 Task: Find connections with filter location Torcy with filter topic #Thoughtswith filter profile language German with filter current company NCC Limited with filter school Seth Jai Prakash Mukand Lal Institute of Engineering & Technology (JMIT) with filter industry Printing Services with filter service category Financial Analysis with filter keywords title Physical Therapy Assistant
Action: Mouse moved to (271, 205)
Screenshot: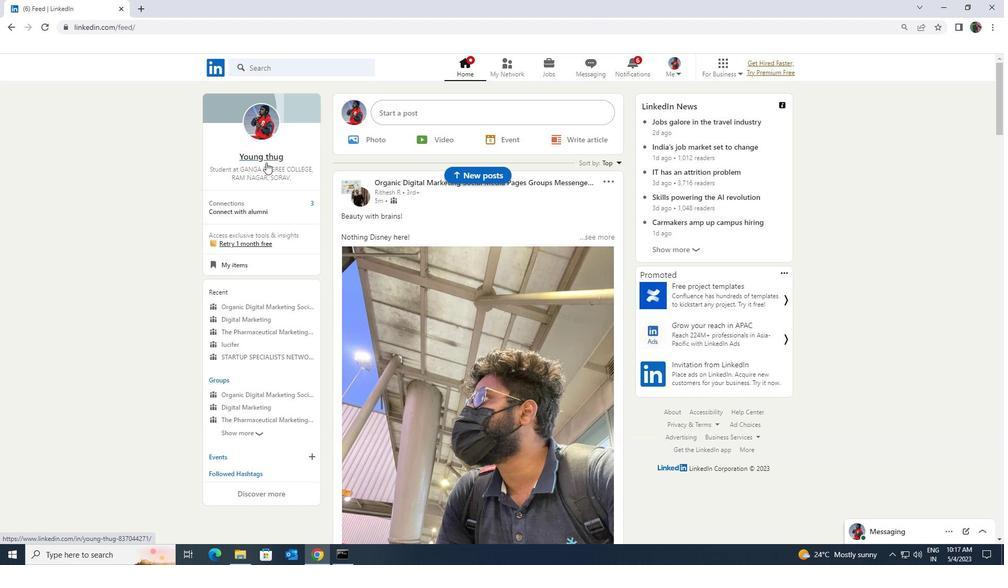 
Action: Mouse pressed left at (271, 205)
Screenshot: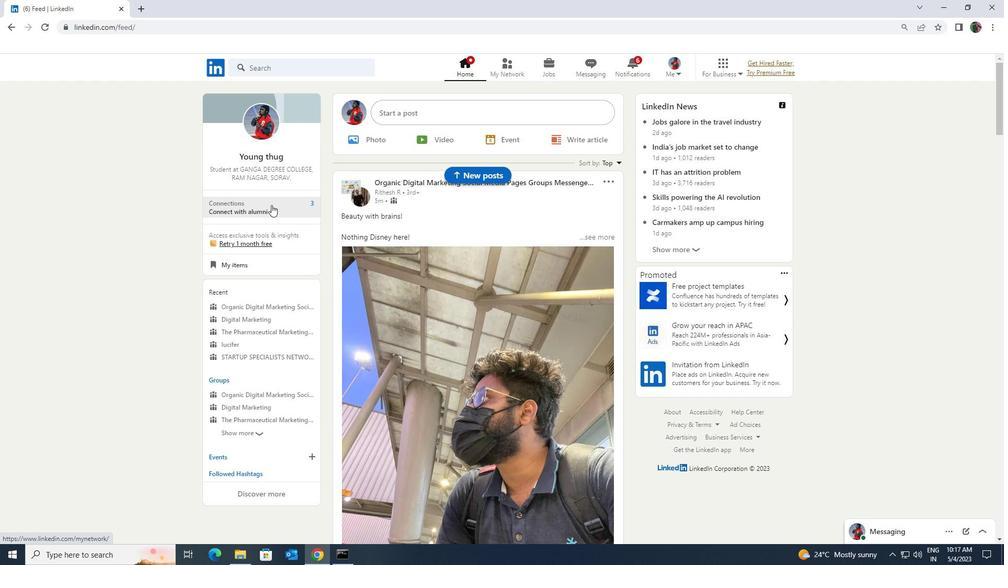 
Action: Mouse moved to (278, 128)
Screenshot: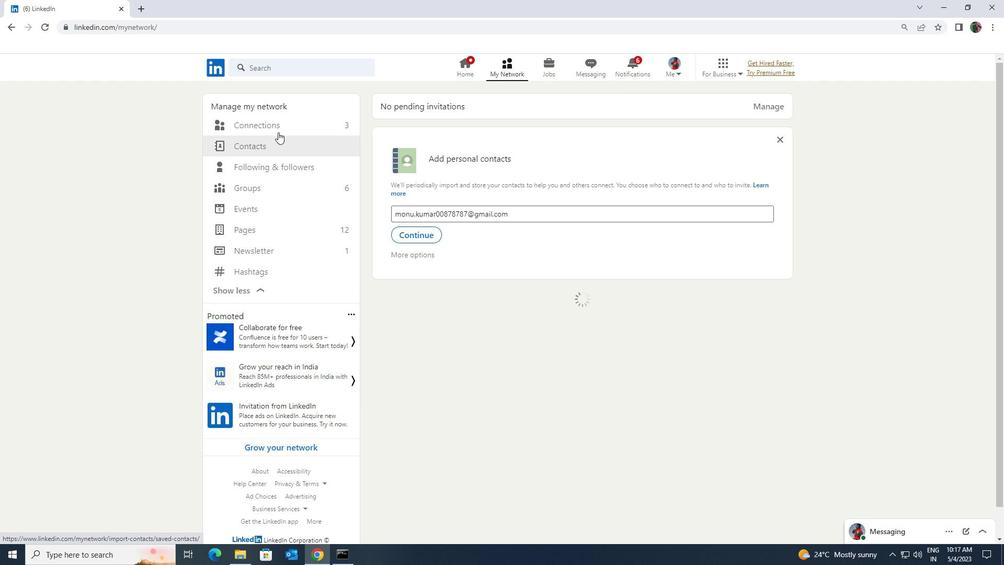
Action: Mouse pressed left at (278, 128)
Screenshot: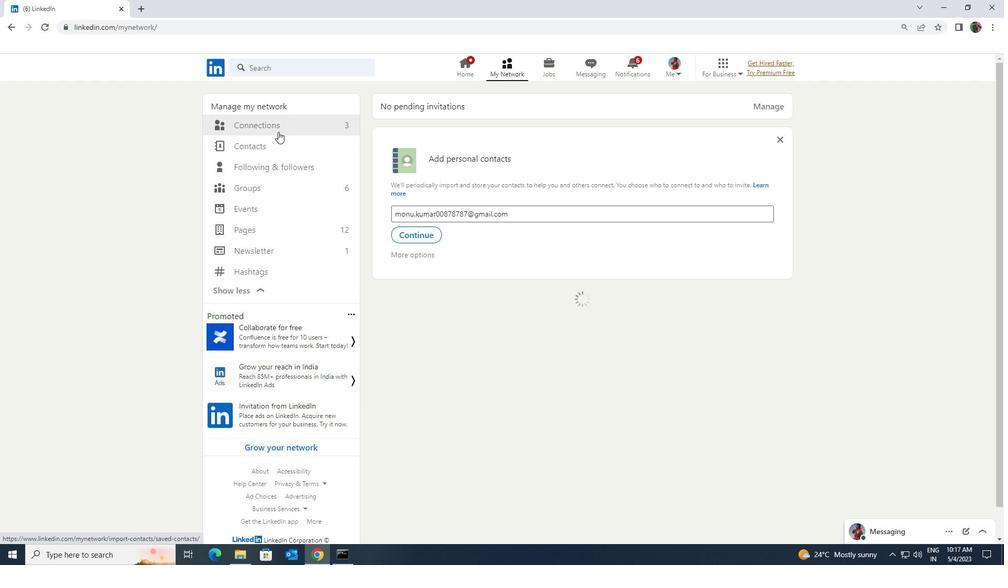 
Action: Mouse moved to (560, 120)
Screenshot: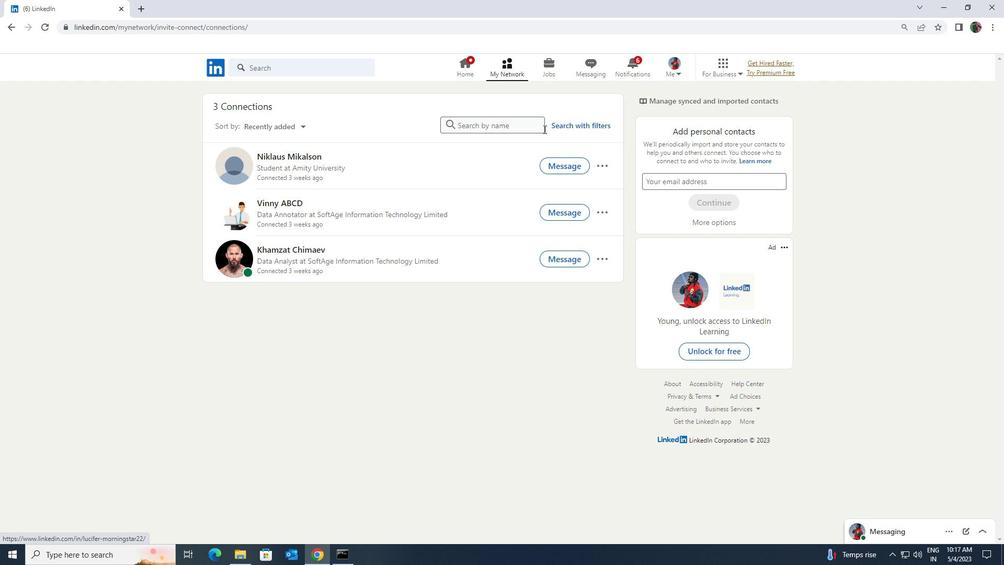 
Action: Mouse pressed left at (560, 120)
Screenshot: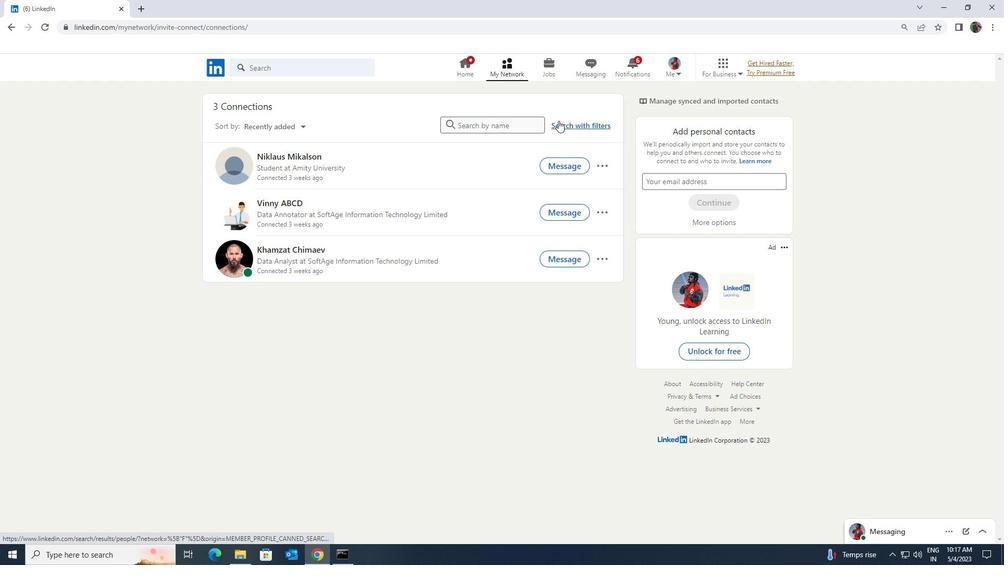 
Action: Mouse moved to (541, 101)
Screenshot: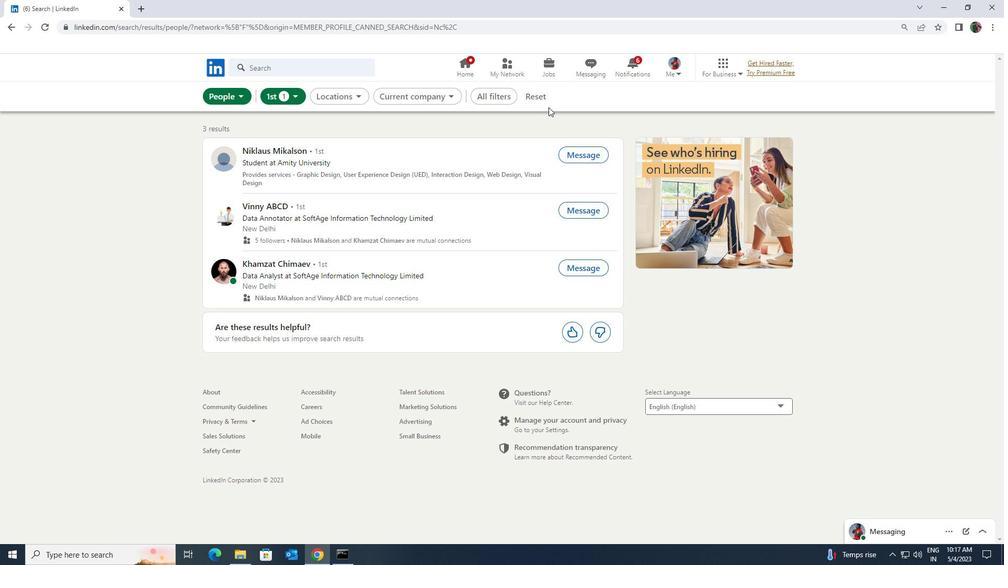 
Action: Mouse pressed left at (541, 101)
Screenshot: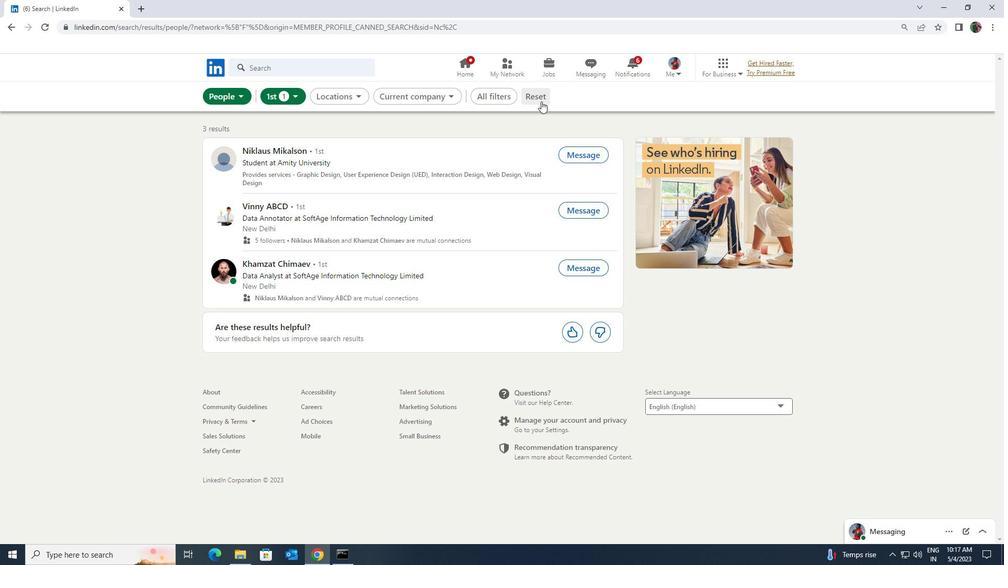 
Action: Mouse moved to (520, 93)
Screenshot: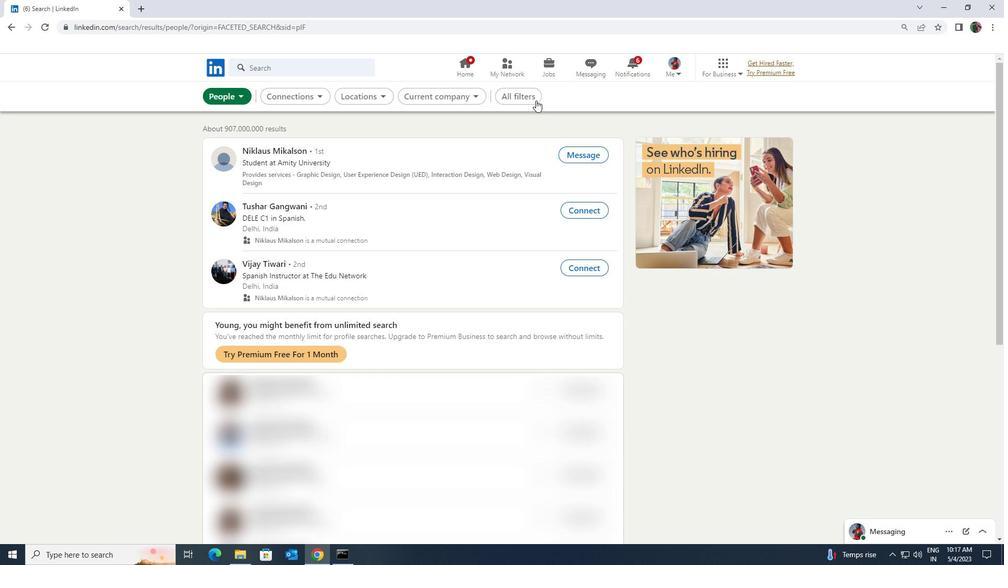 
Action: Mouse pressed left at (520, 93)
Screenshot: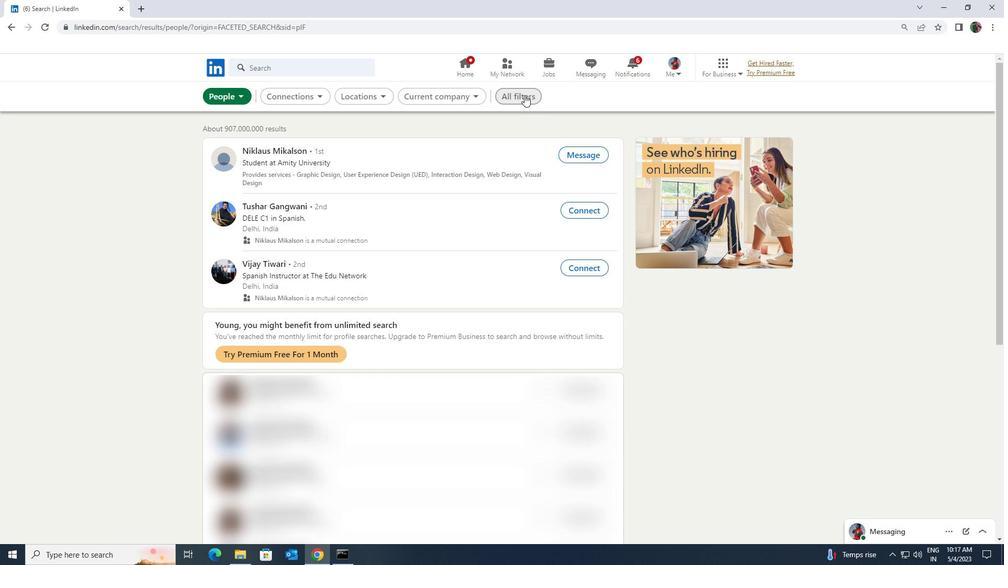 
Action: Mouse moved to (864, 409)
Screenshot: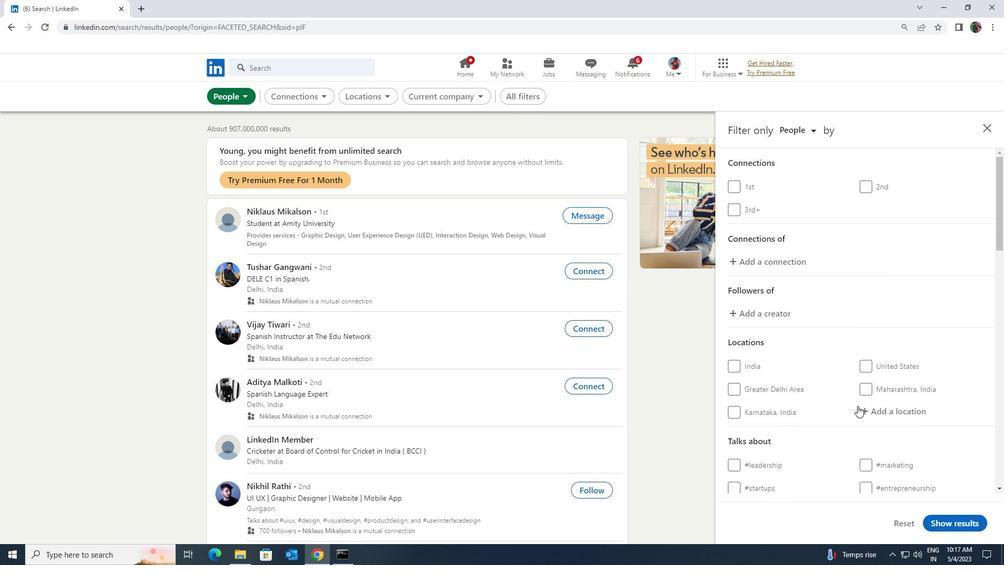 
Action: Mouse pressed left at (864, 409)
Screenshot: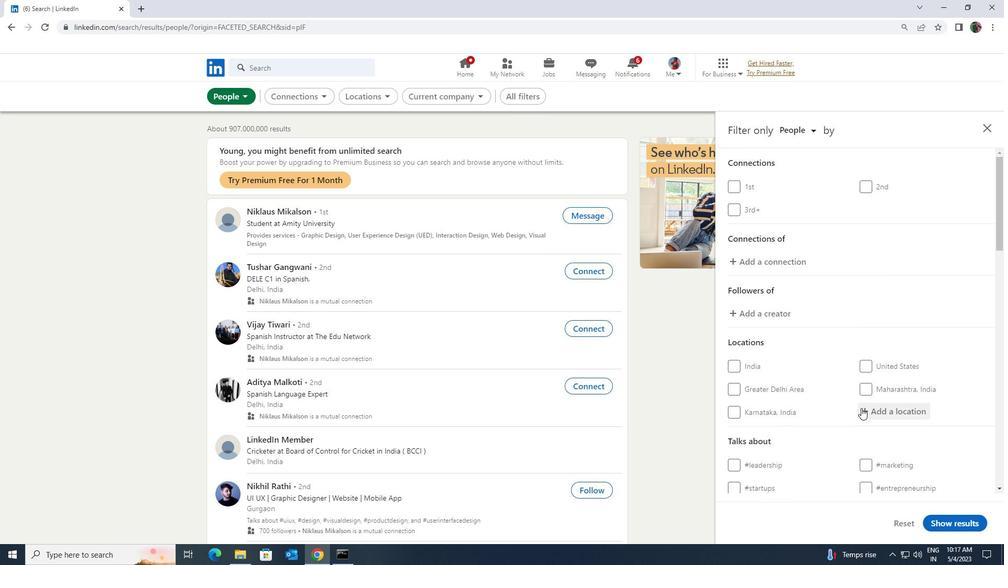
Action: Key pressed <Key.shift>TORCY
Screenshot: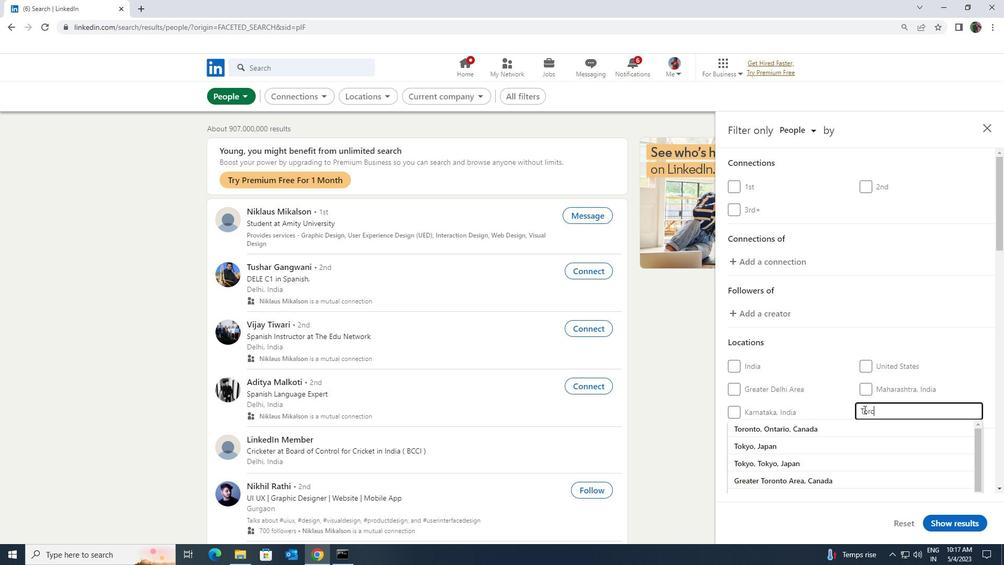 
Action: Mouse moved to (860, 422)
Screenshot: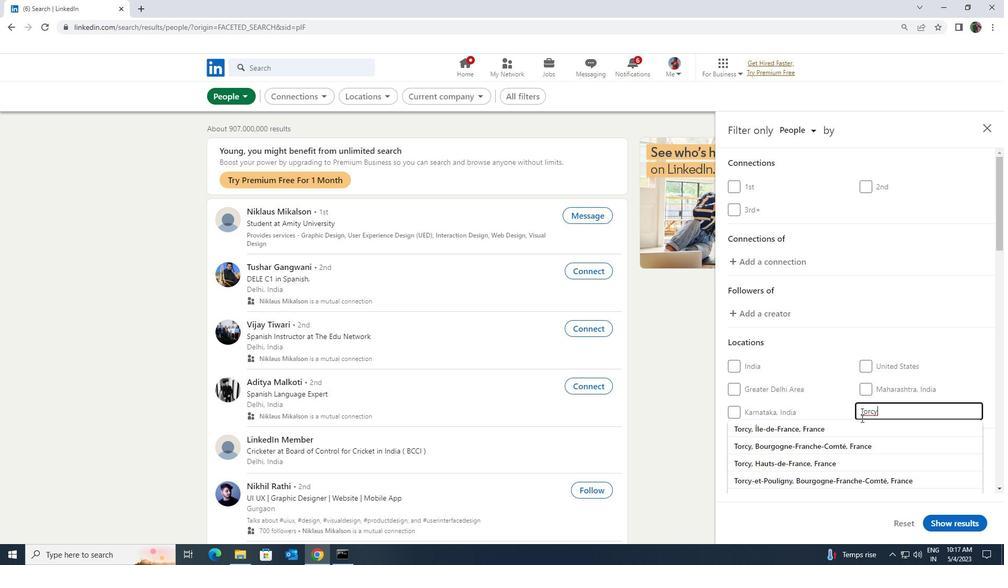 
Action: Mouse pressed left at (860, 422)
Screenshot: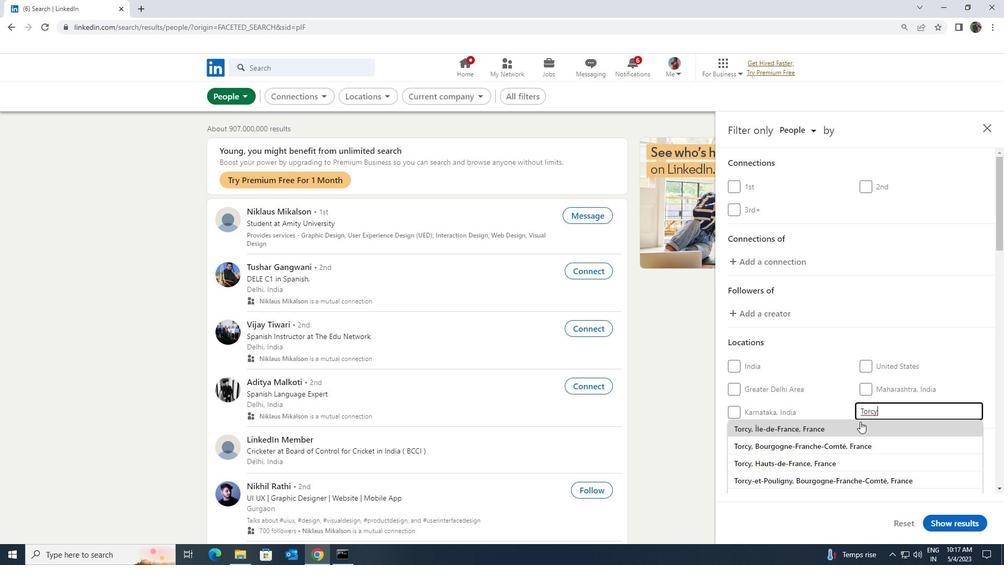 
Action: Mouse scrolled (860, 421) with delta (0, 0)
Screenshot: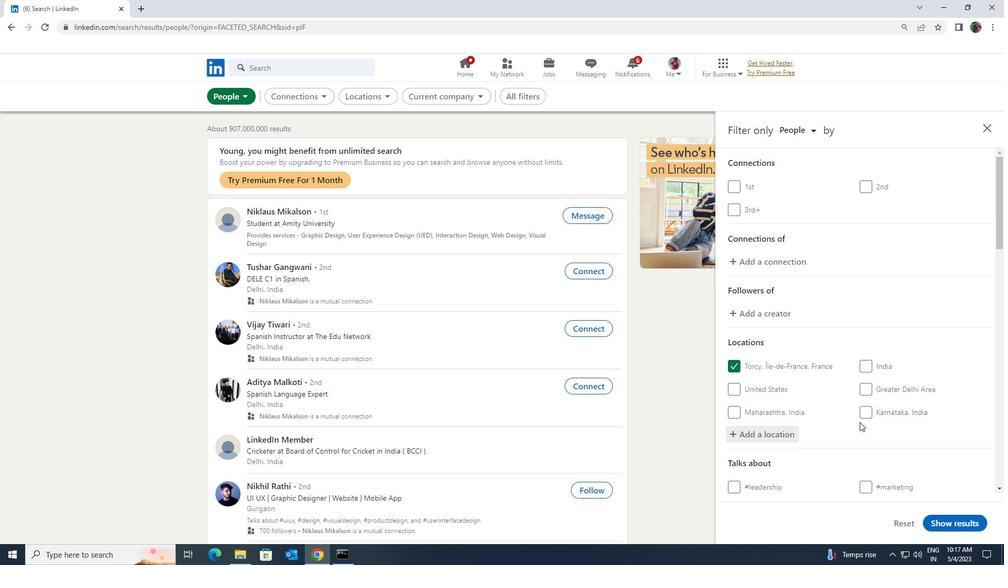 
Action: Mouse scrolled (860, 421) with delta (0, 0)
Screenshot: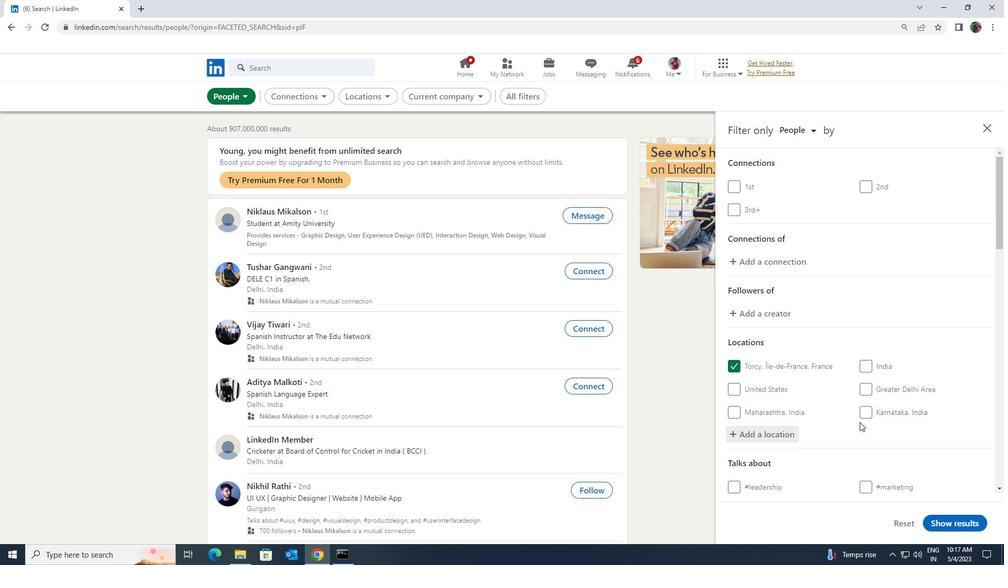 
Action: Mouse scrolled (860, 421) with delta (0, 0)
Screenshot: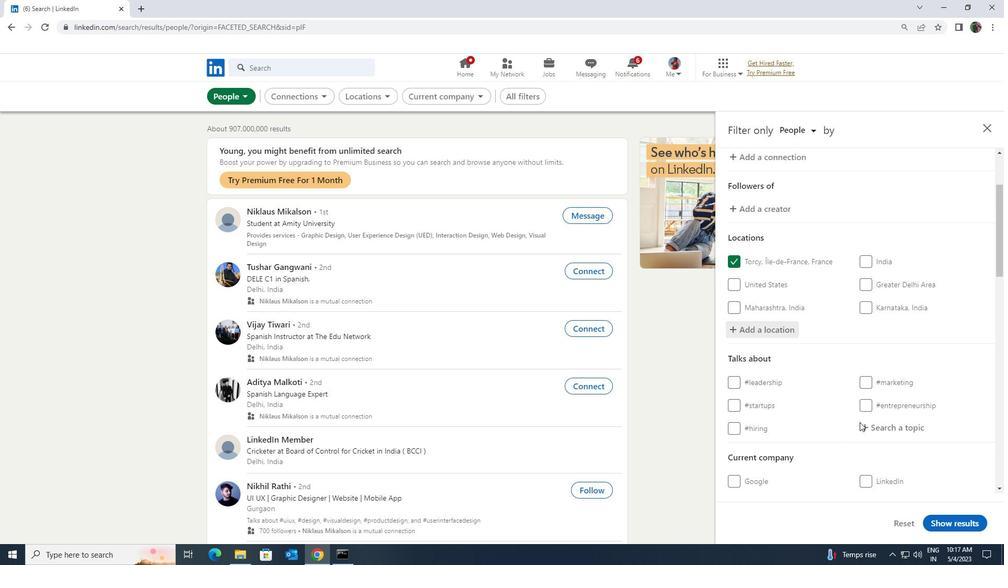 
Action: Mouse moved to (862, 375)
Screenshot: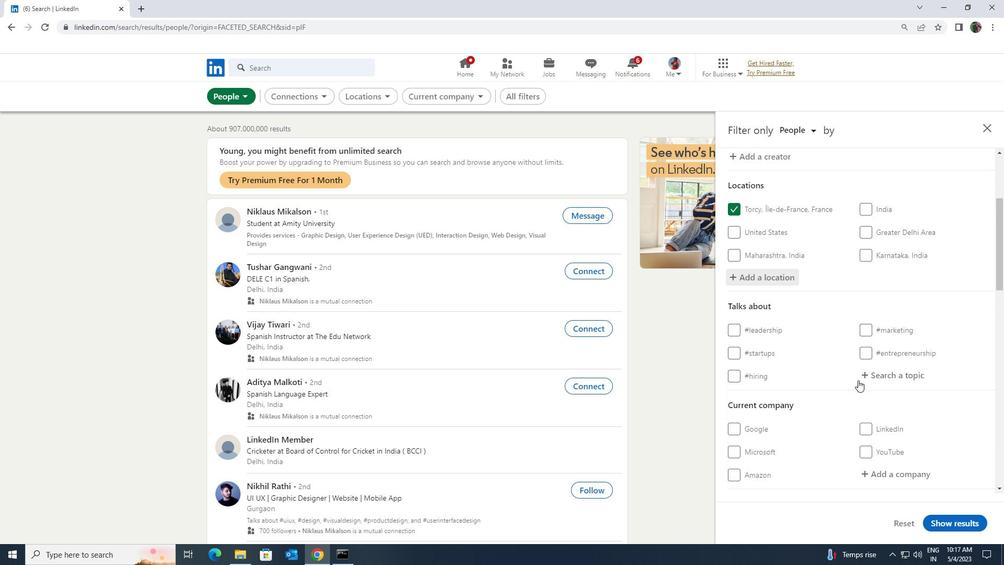 
Action: Mouse pressed left at (862, 375)
Screenshot: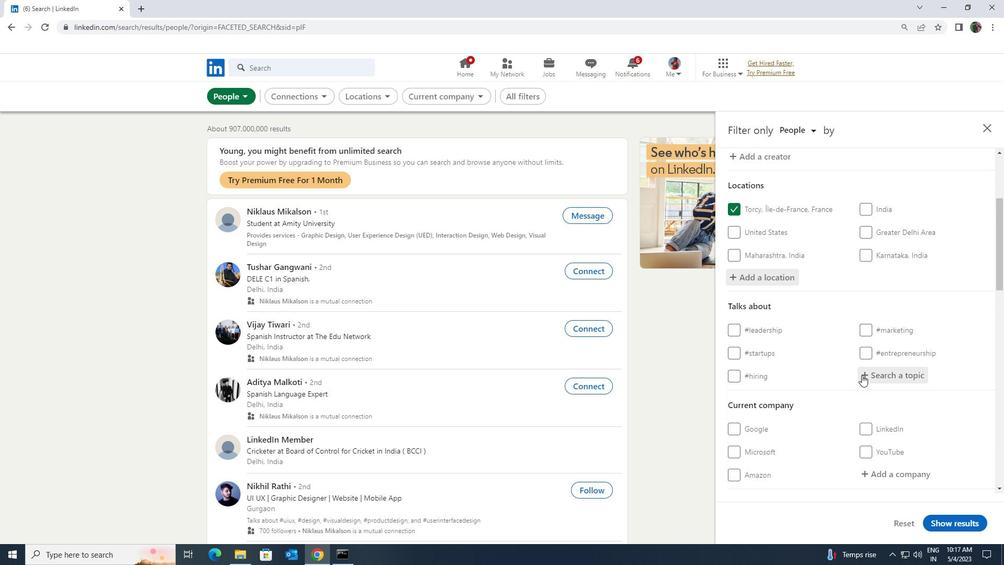 
Action: Key pressed <Key.shift>THOUGHTS
Screenshot: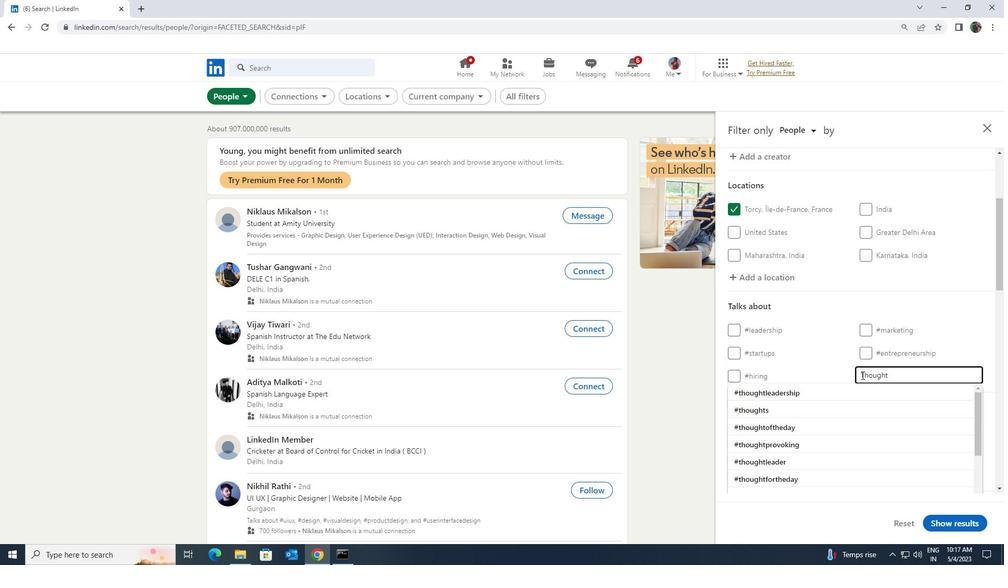 
Action: Mouse moved to (854, 390)
Screenshot: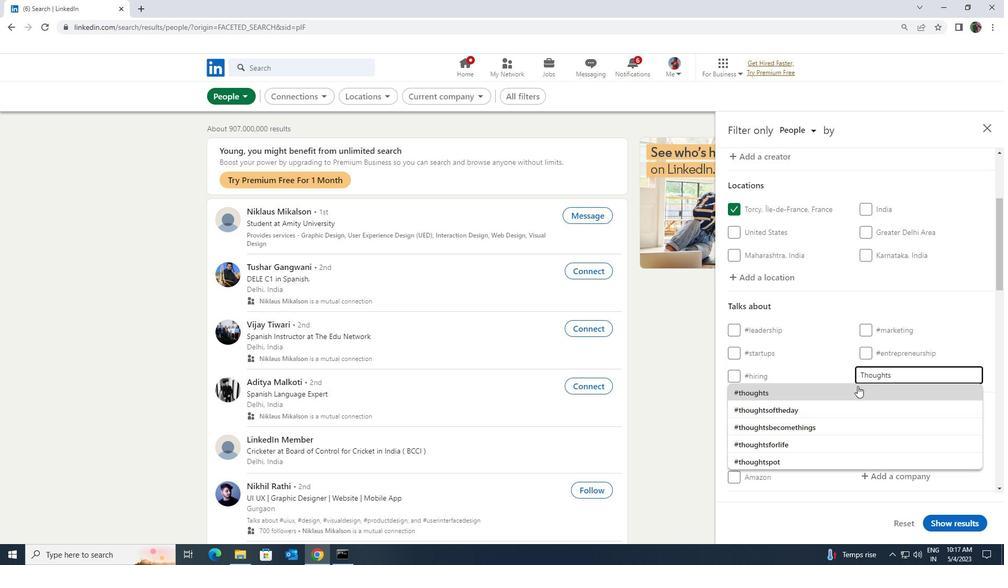 
Action: Mouse pressed left at (854, 390)
Screenshot: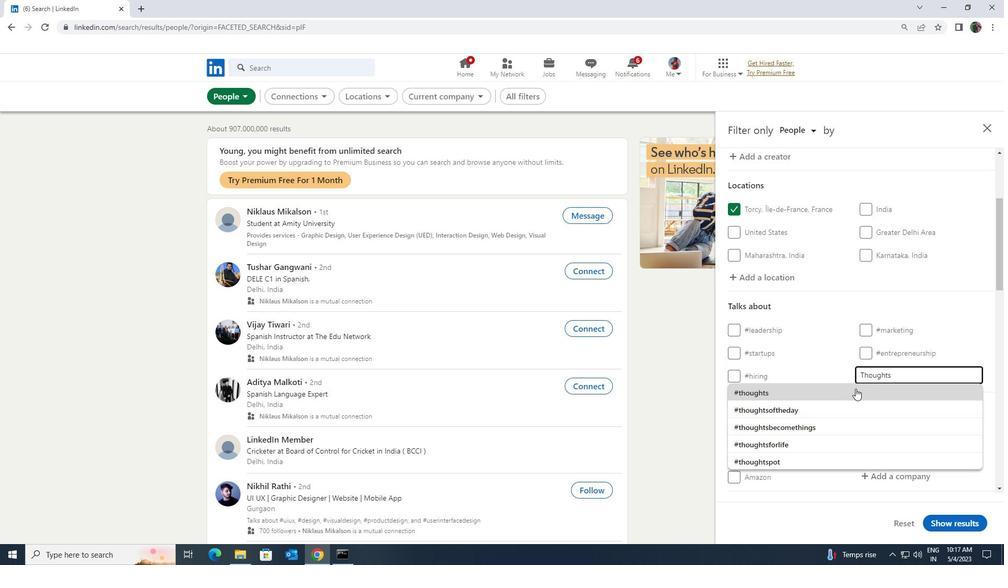 
Action: Mouse scrolled (854, 389) with delta (0, 0)
Screenshot: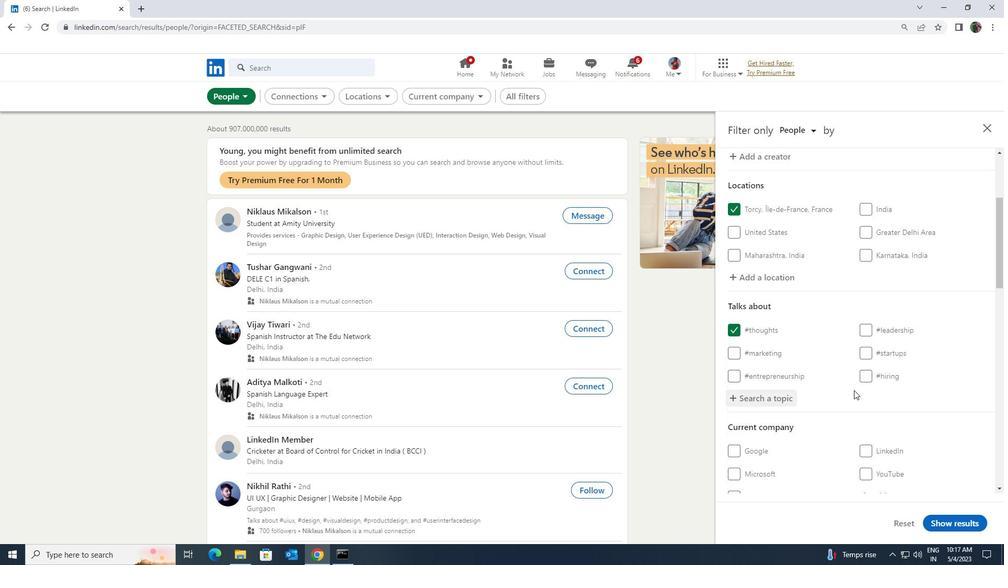 
Action: Mouse scrolled (854, 389) with delta (0, 0)
Screenshot: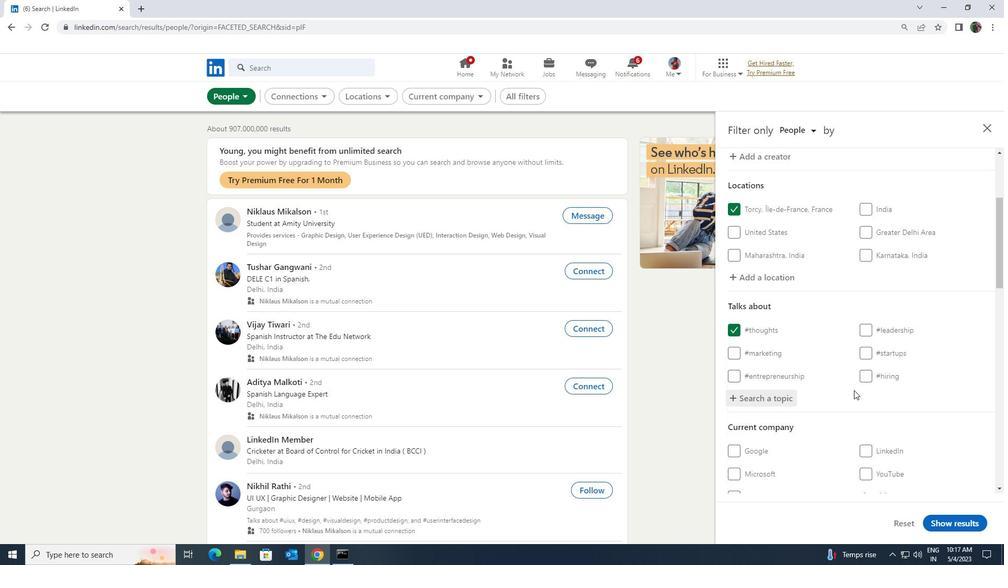 
Action: Mouse scrolled (854, 389) with delta (0, 0)
Screenshot: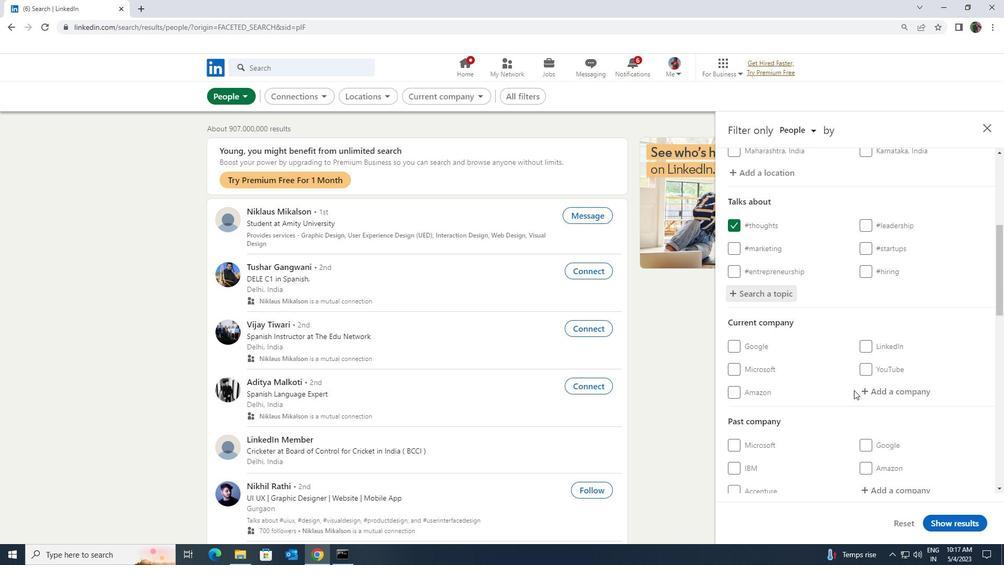 
Action: Mouse scrolled (854, 389) with delta (0, 0)
Screenshot: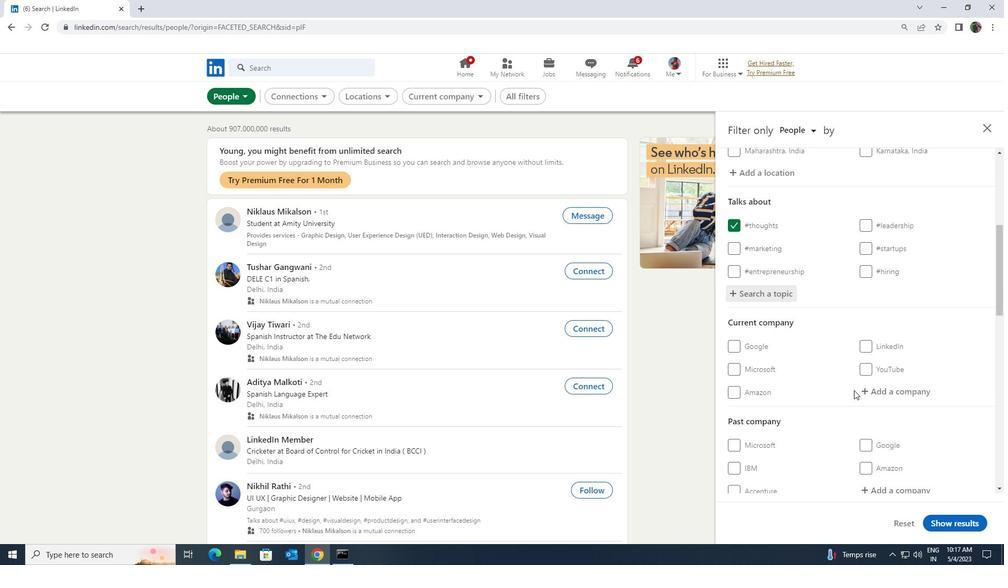 
Action: Mouse scrolled (854, 389) with delta (0, 0)
Screenshot: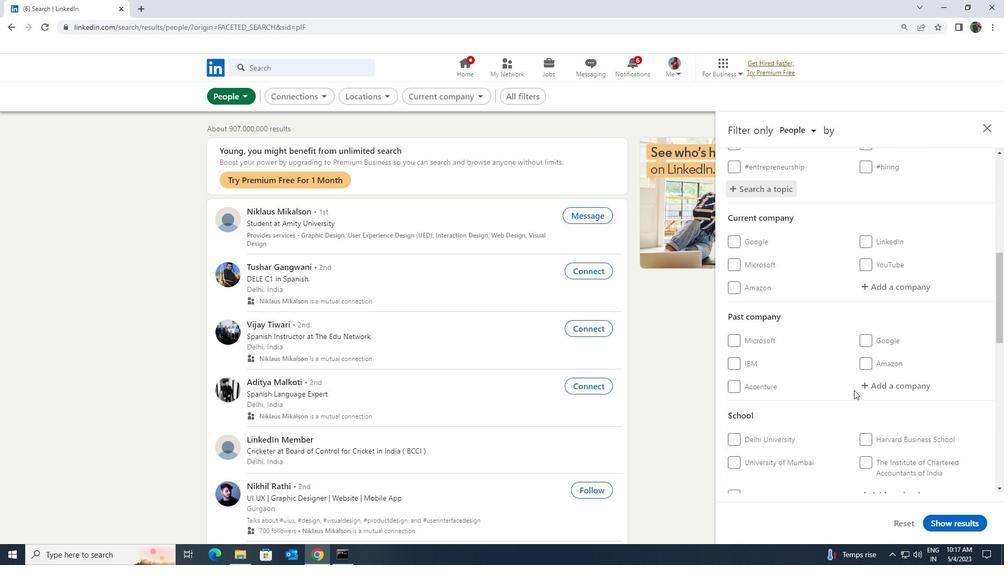 
Action: Mouse scrolled (854, 389) with delta (0, 0)
Screenshot: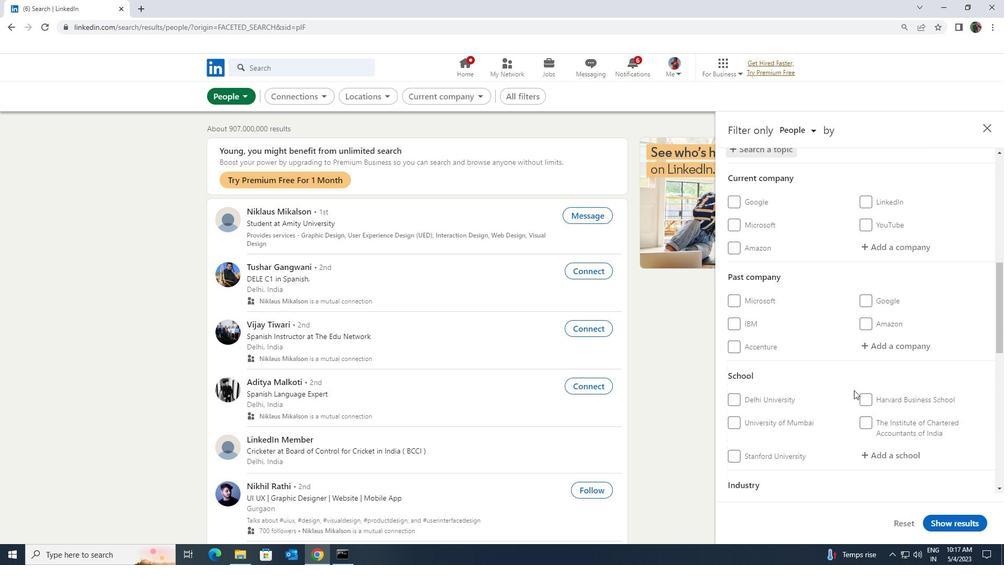 
Action: Mouse scrolled (854, 389) with delta (0, 0)
Screenshot: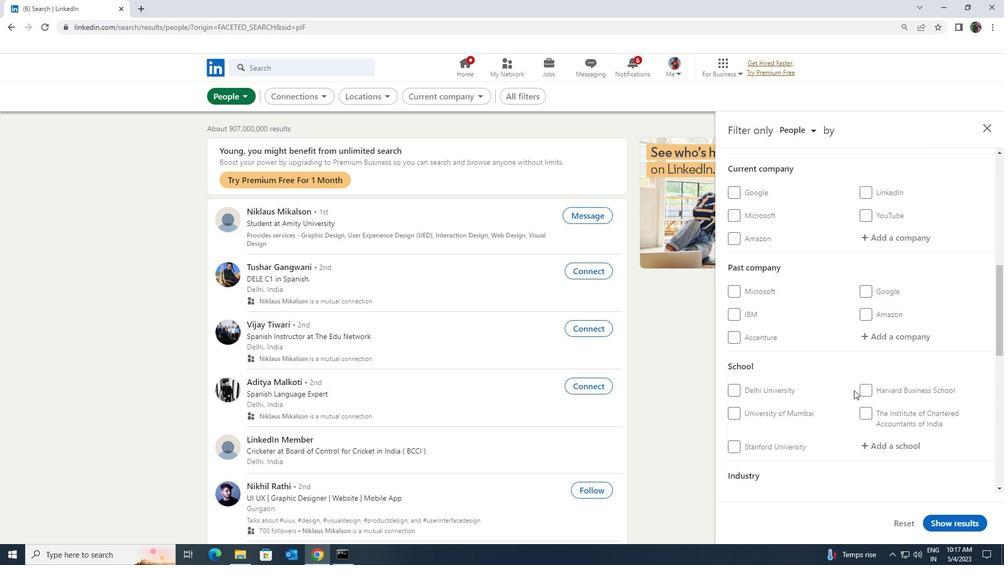 
Action: Mouse scrolled (854, 389) with delta (0, 0)
Screenshot: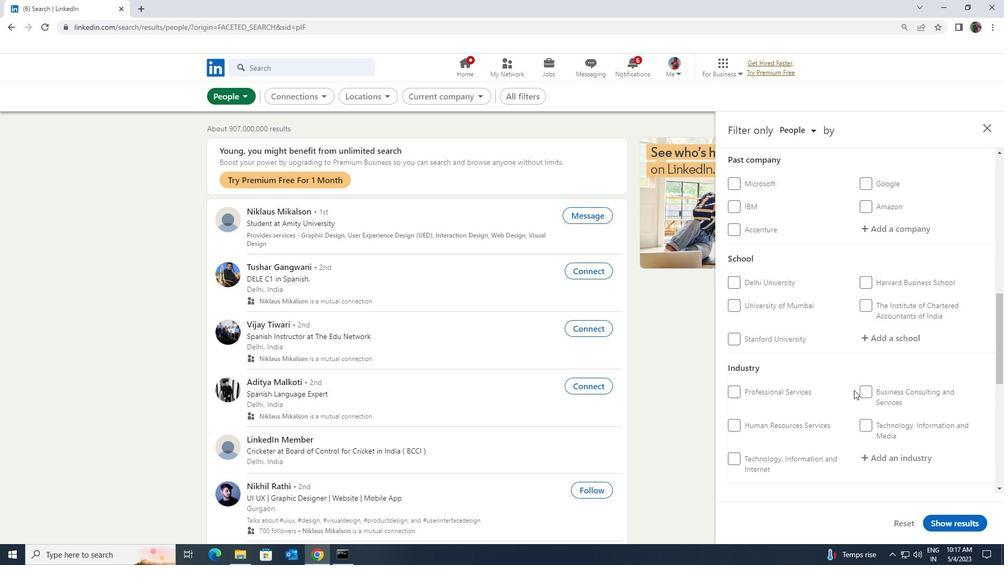 
Action: Mouse scrolled (854, 389) with delta (0, 0)
Screenshot: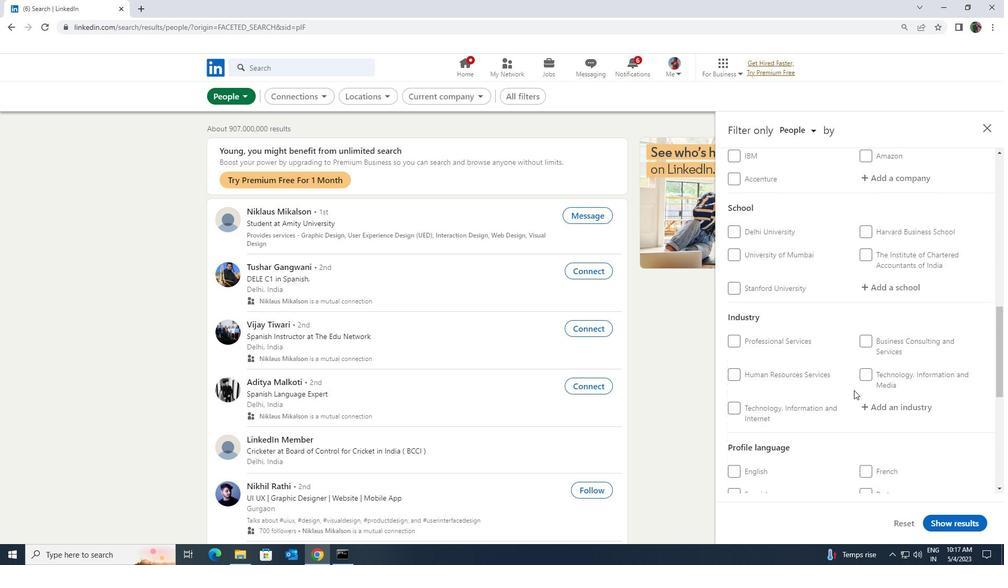 
Action: Mouse moved to (739, 466)
Screenshot: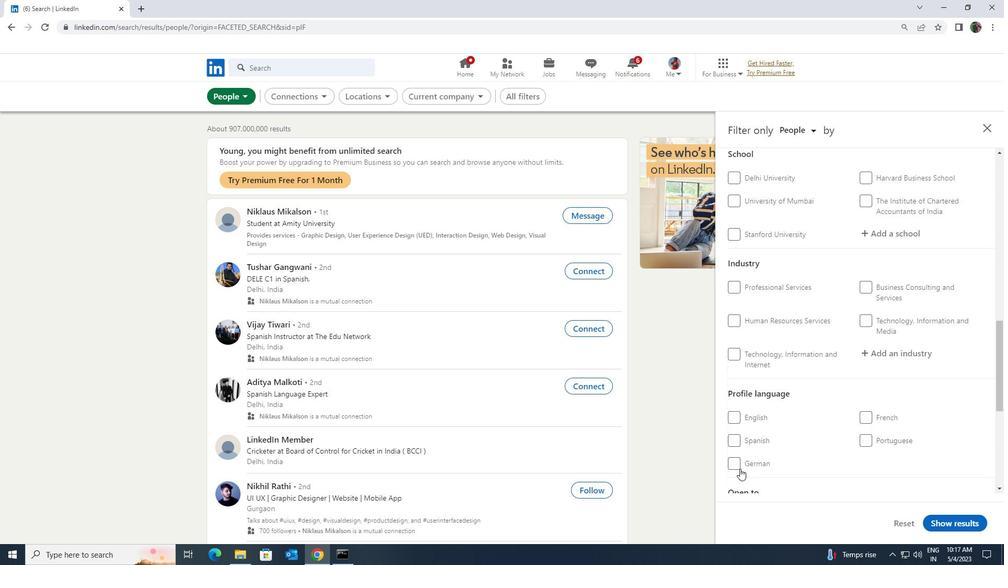 
Action: Mouse pressed left at (739, 466)
Screenshot: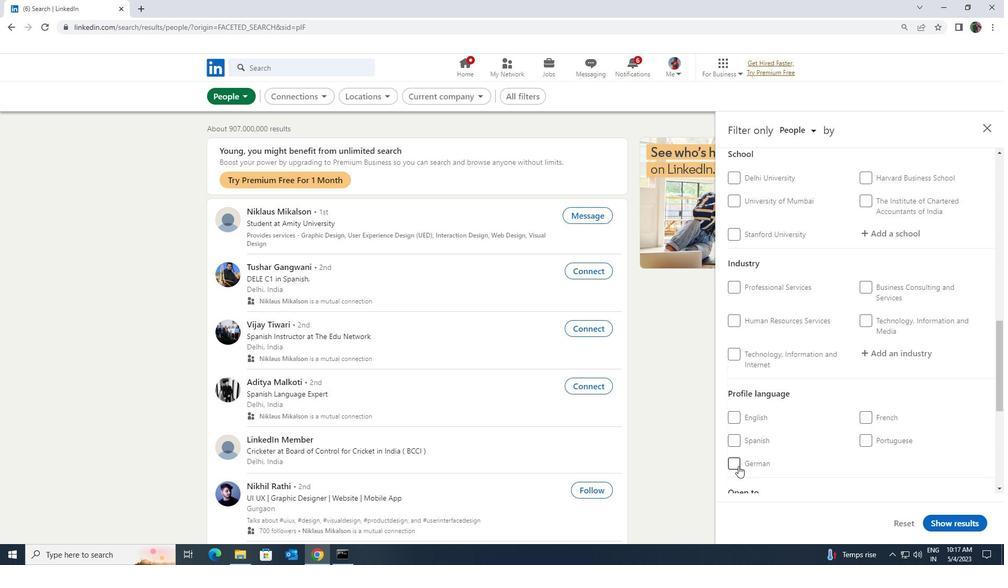 
Action: Mouse moved to (852, 456)
Screenshot: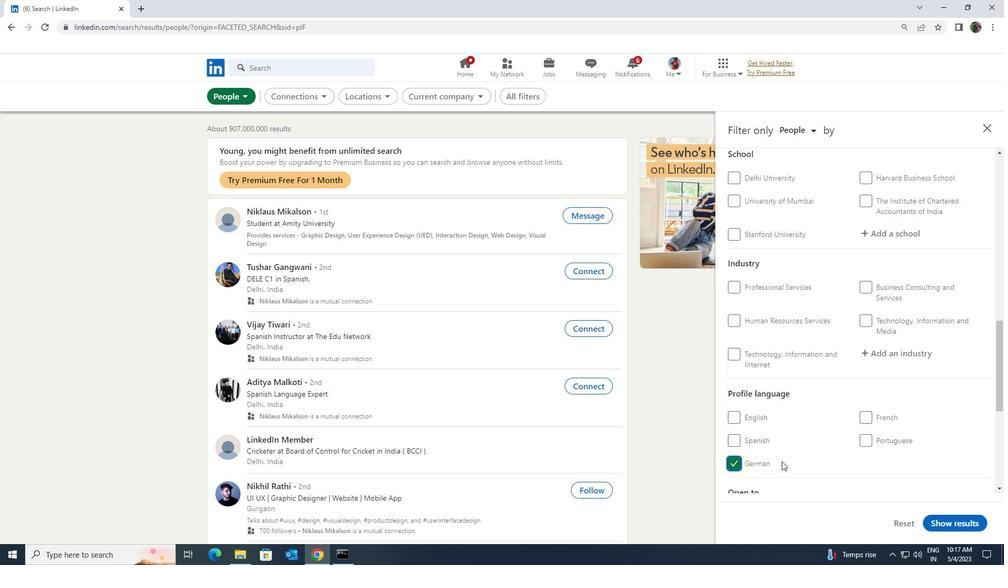 
Action: Mouse scrolled (852, 457) with delta (0, 0)
Screenshot: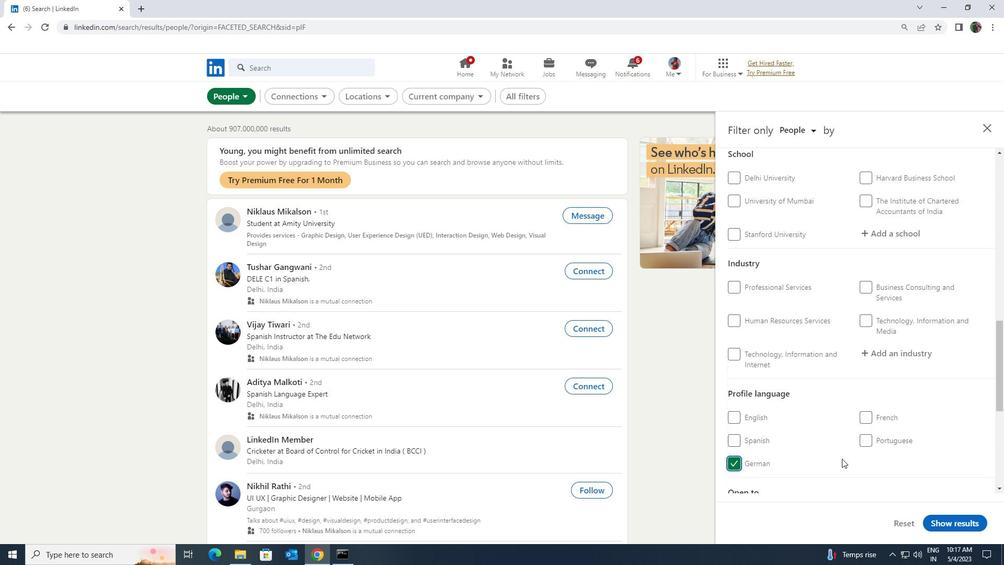 
Action: Mouse scrolled (852, 457) with delta (0, 0)
Screenshot: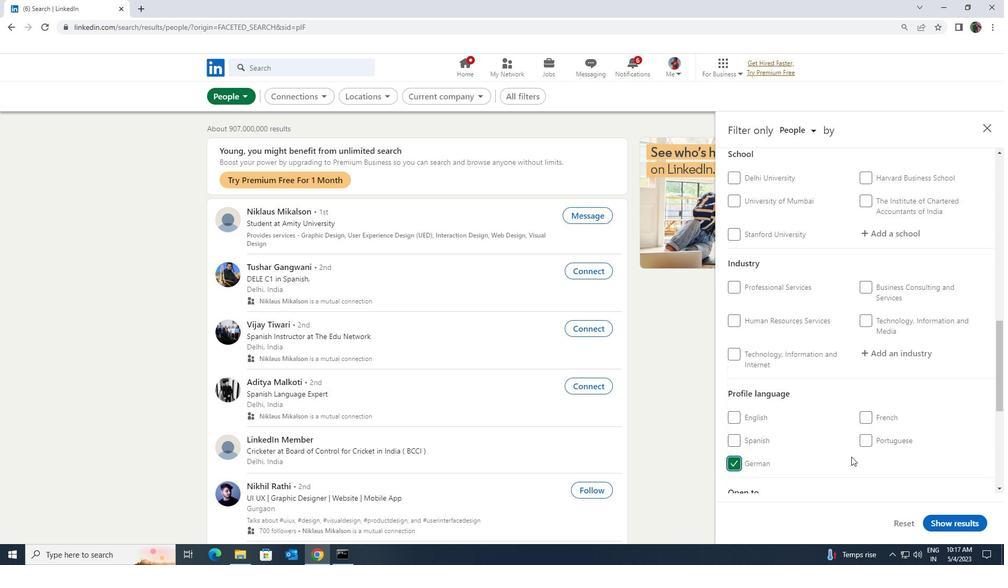 
Action: Mouse moved to (852, 456)
Screenshot: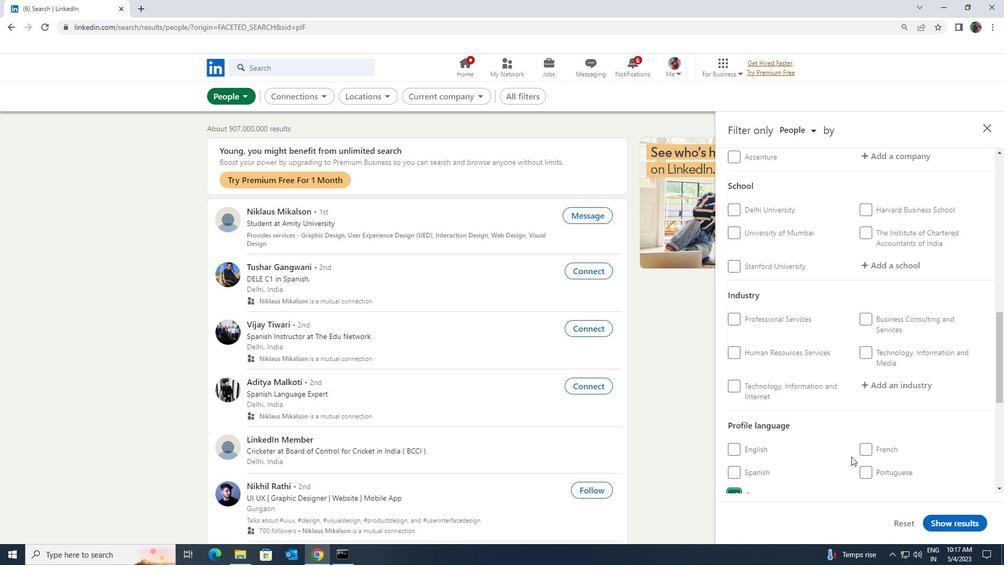 
Action: Mouse scrolled (852, 456) with delta (0, 0)
Screenshot: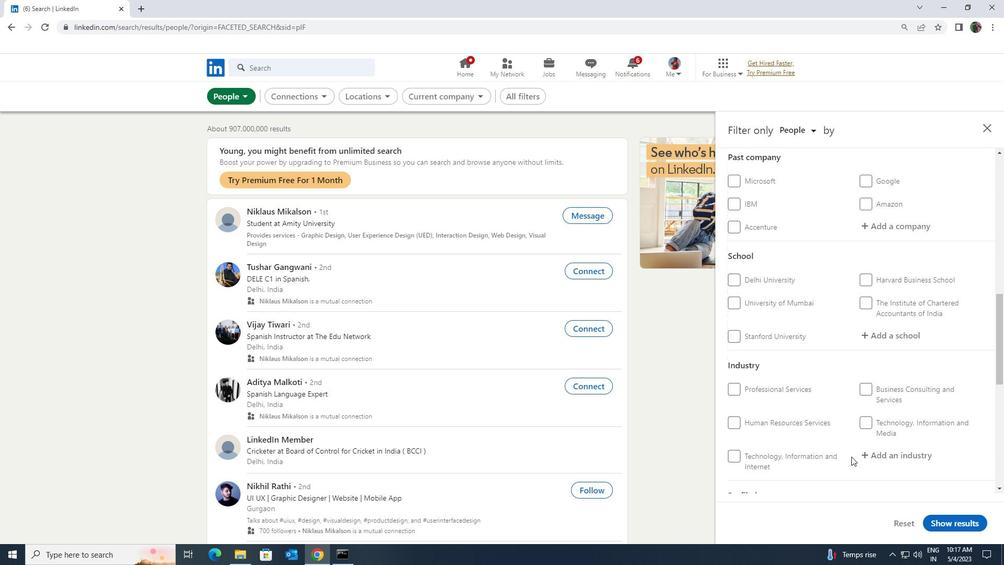 
Action: Mouse scrolled (852, 456) with delta (0, 0)
Screenshot: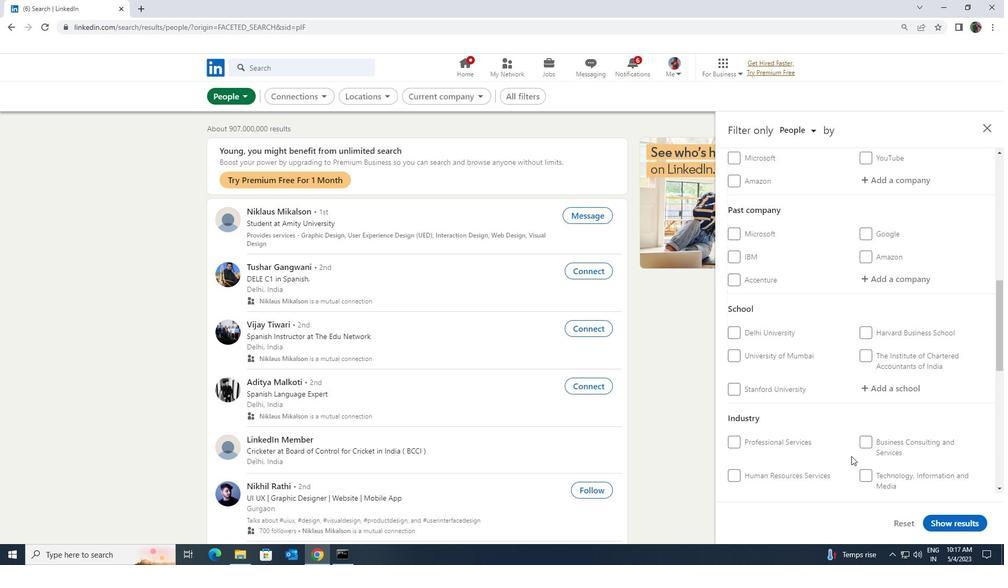 
Action: Mouse moved to (851, 456)
Screenshot: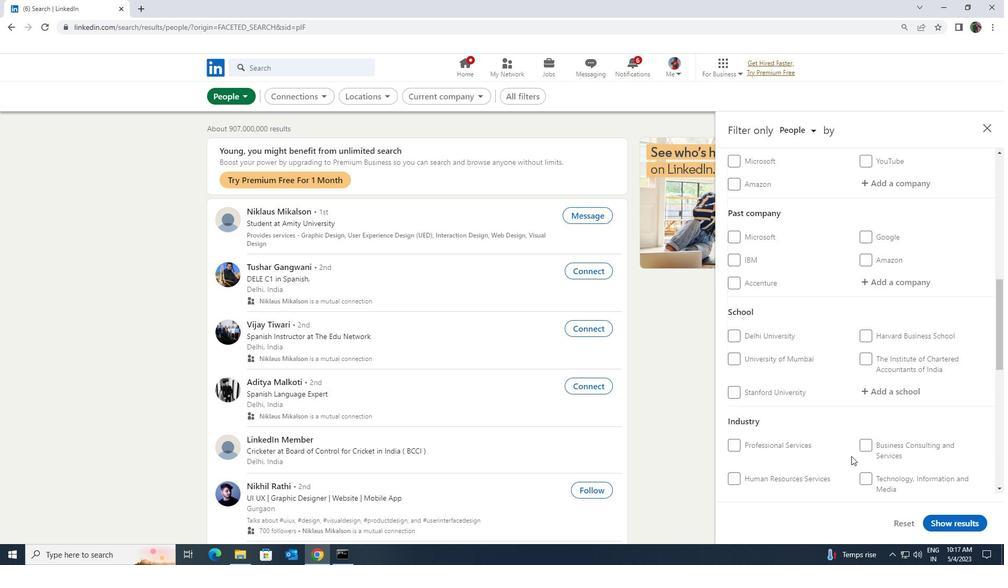 
Action: Mouse scrolled (851, 456) with delta (0, 0)
Screenshot: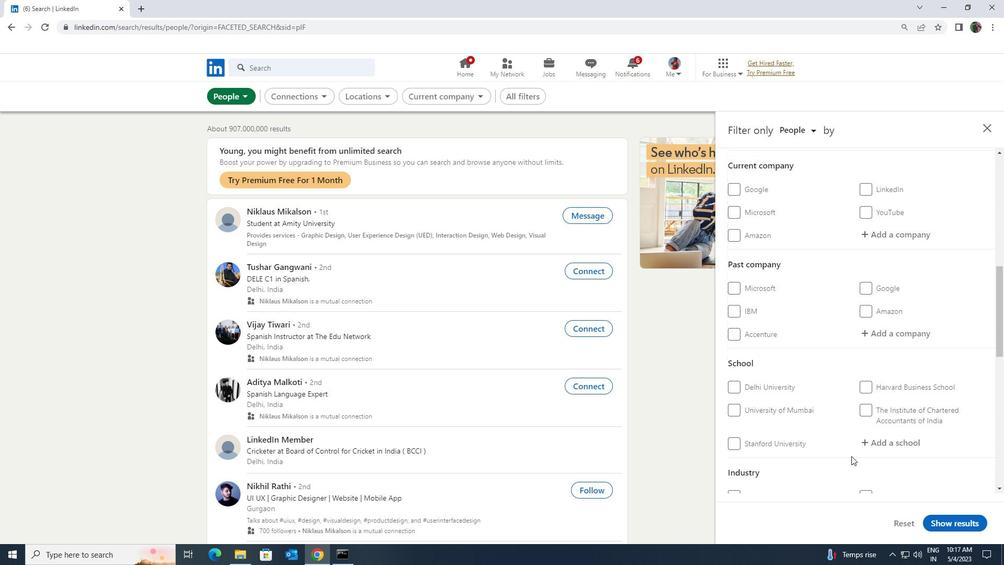 
Action: Mouse scrolled (851, 456) with delta (0, 0)
Screenshot: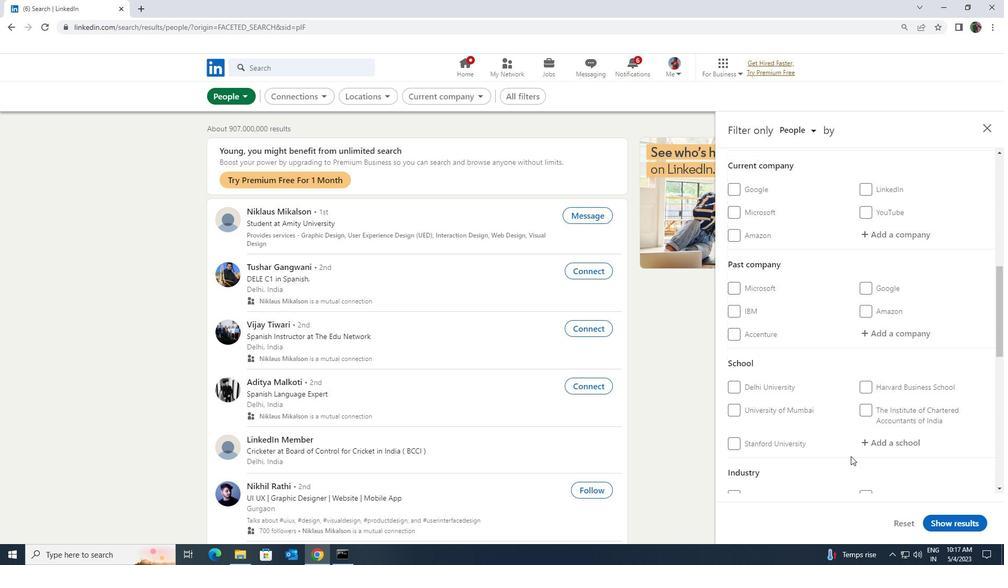
Action: Mouse moved to (866, 340)
Screenshot: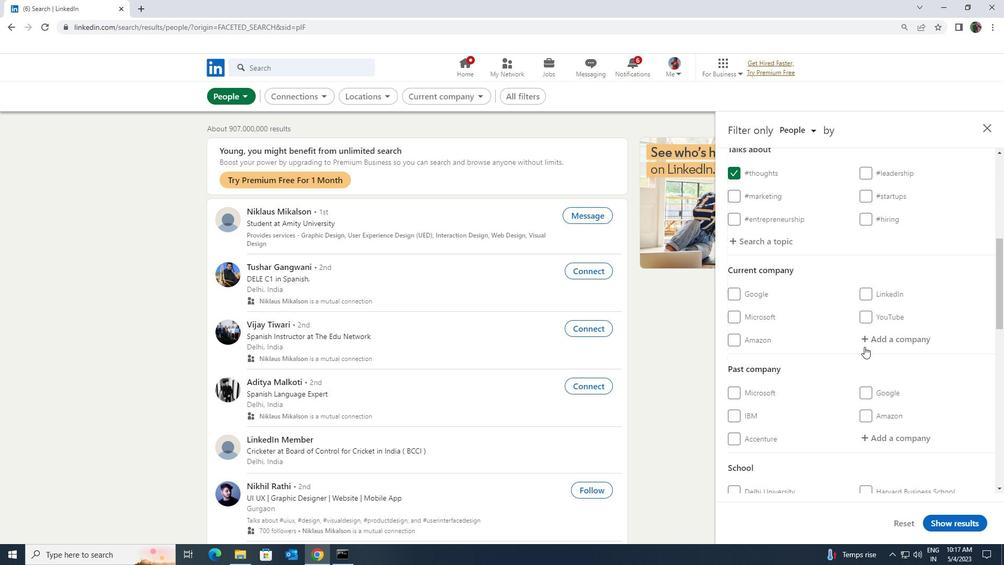 
Action: Mouse pressed left at (866, 340)
Screenshot: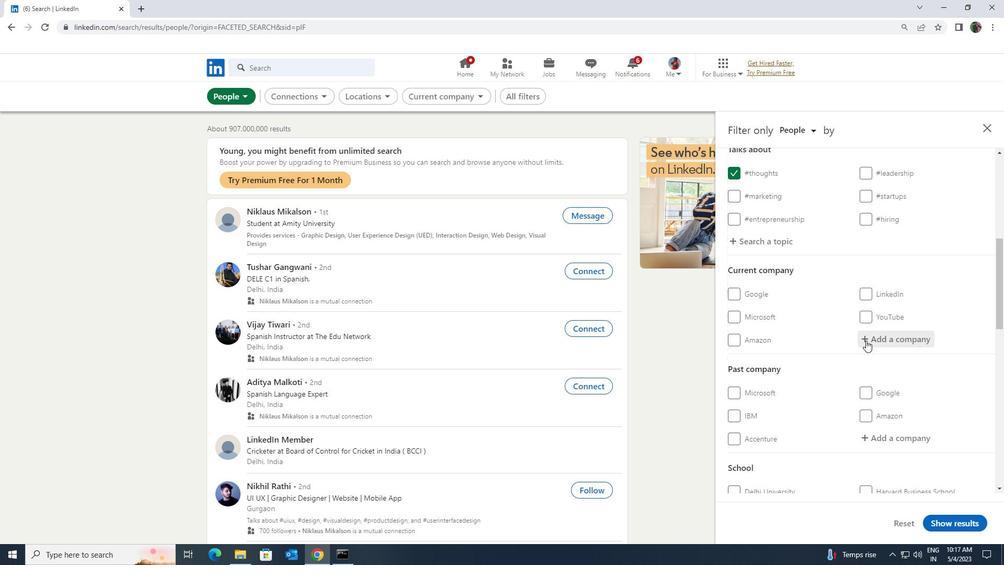 
Action: Key pressed <Key.shift>NCC<Key.space><Key.shift>LIMI
Screenshot: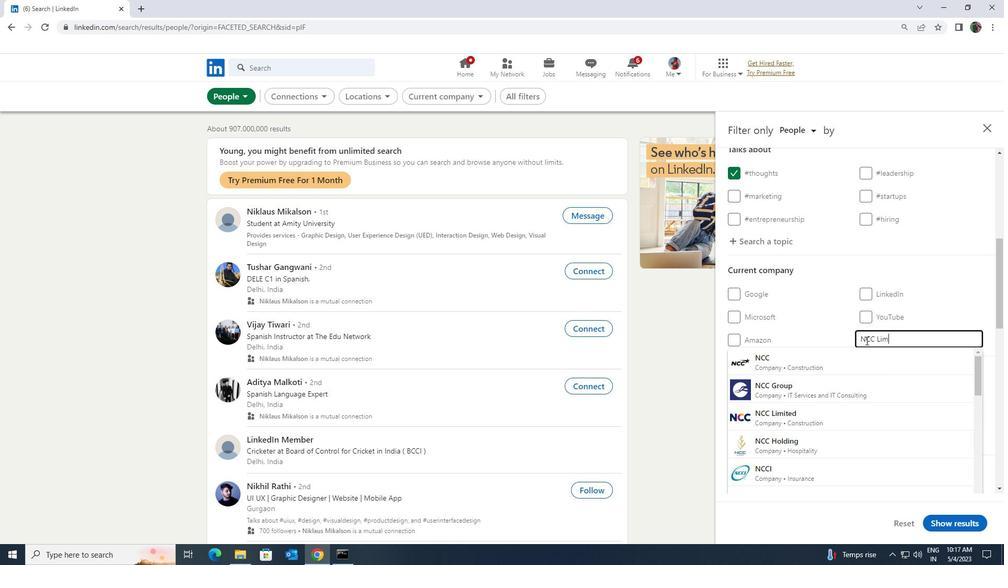 
Action: Mouse moved to (859, 355)
Screenshot: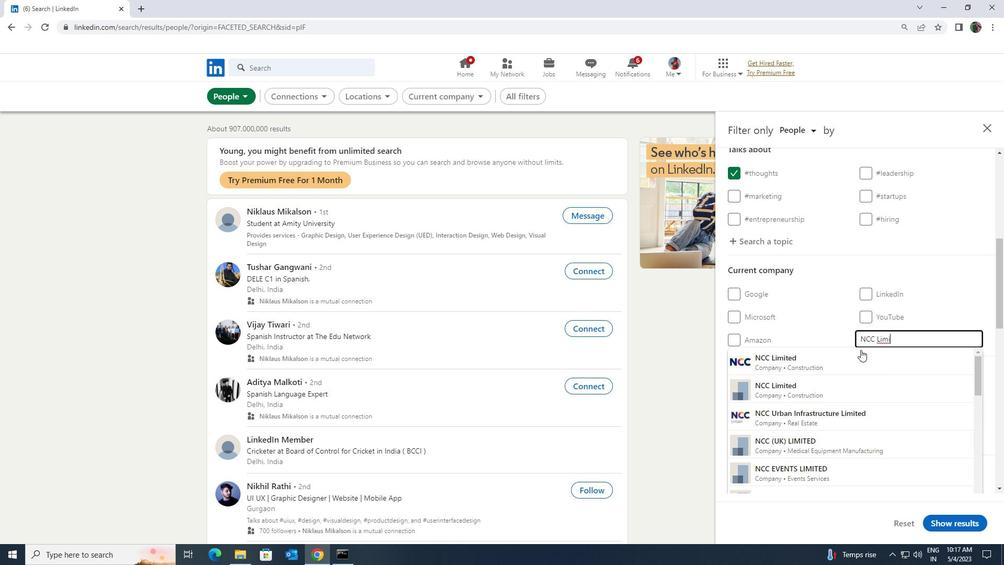 
Action: Mouse pressed left at (859, 355)
Screenshot: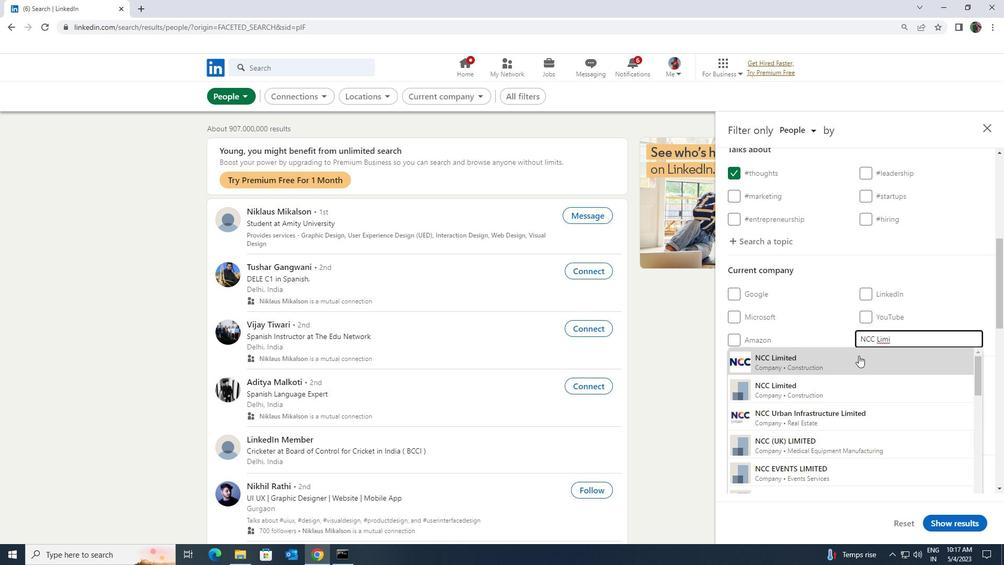 
Action: Mouse moved to (859, 356)
Screenshot: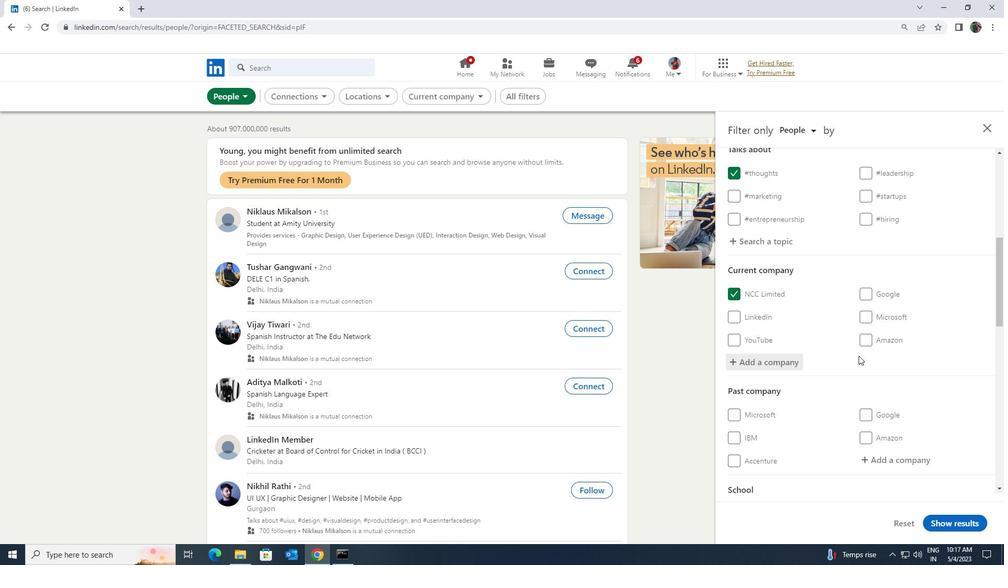 
Action: Mouse scrolled (859, 355) with delta (0, 0)
Screenshot: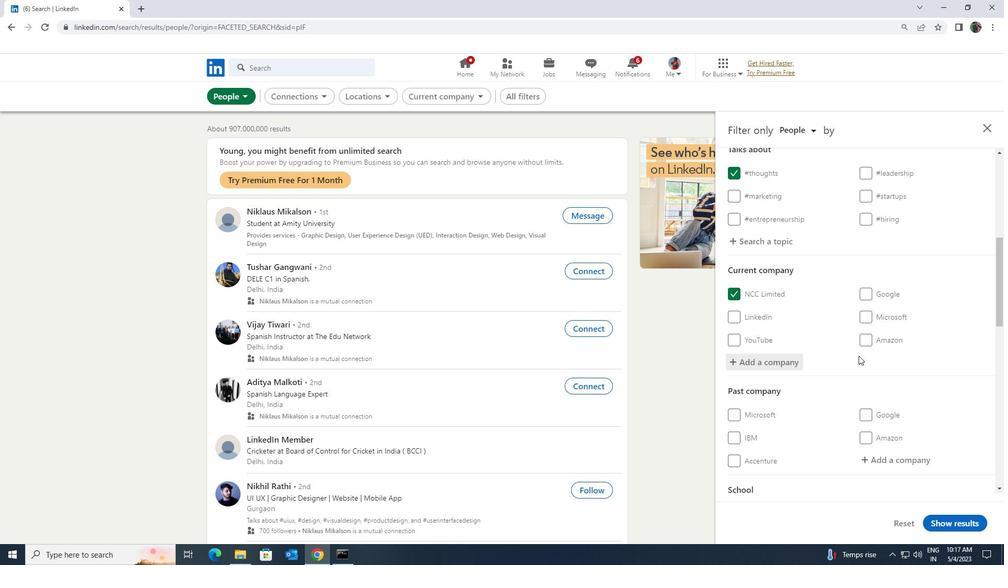 
Action: Mouse scrolled (859, 355) with delta (0, 0)
Screenshot: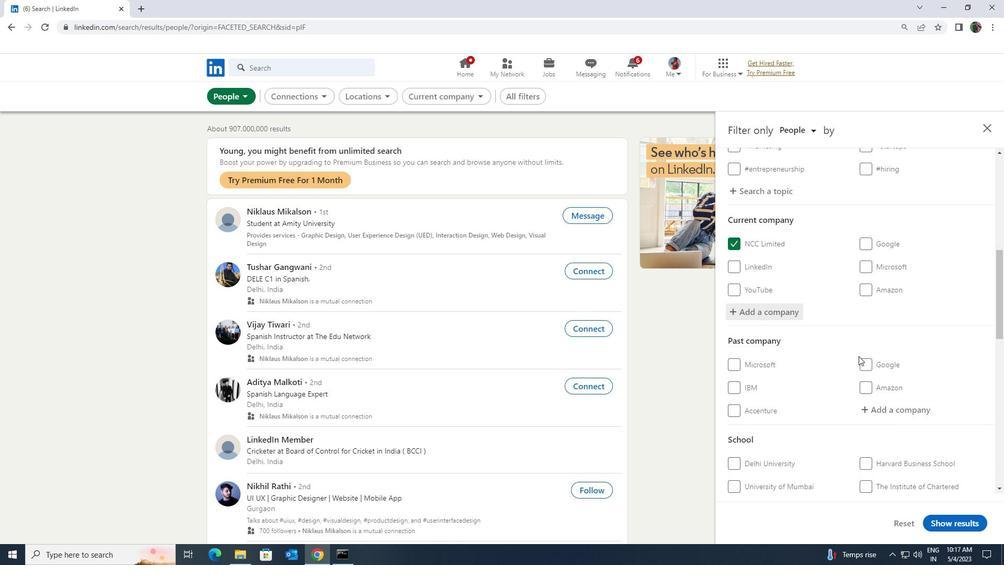 
Action: Mouse scrolled (859, 355) with delta (0, 0)
Screenshot: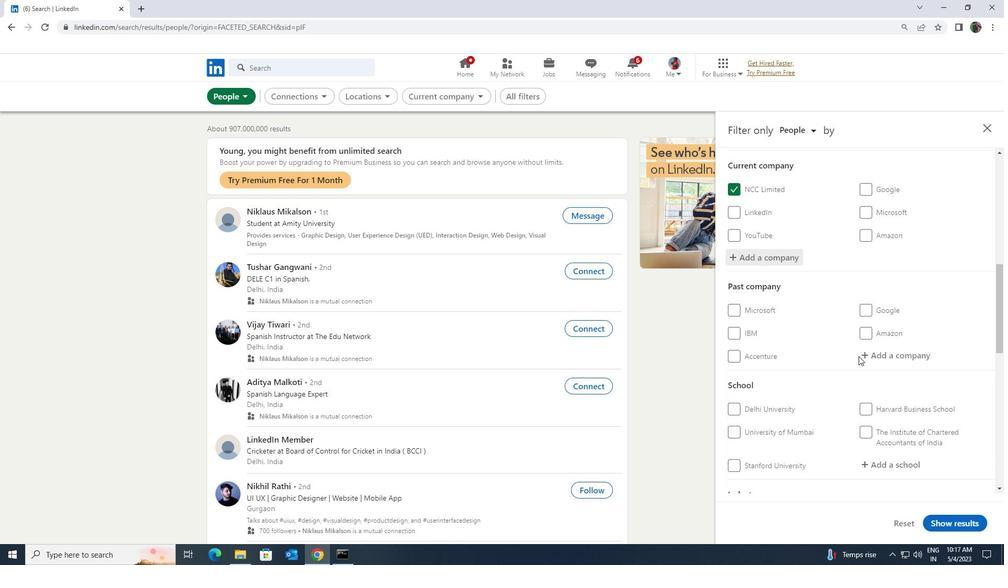 
Action: Mouse moved to (875, 418)
Screenshot: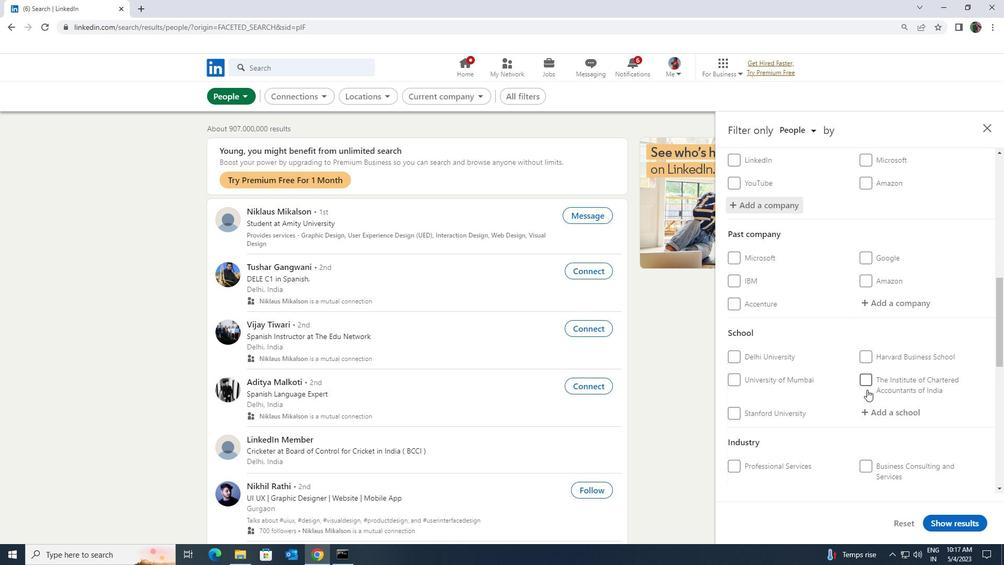 
Action: Mouse pressed left at (875, 418)
Screenshot: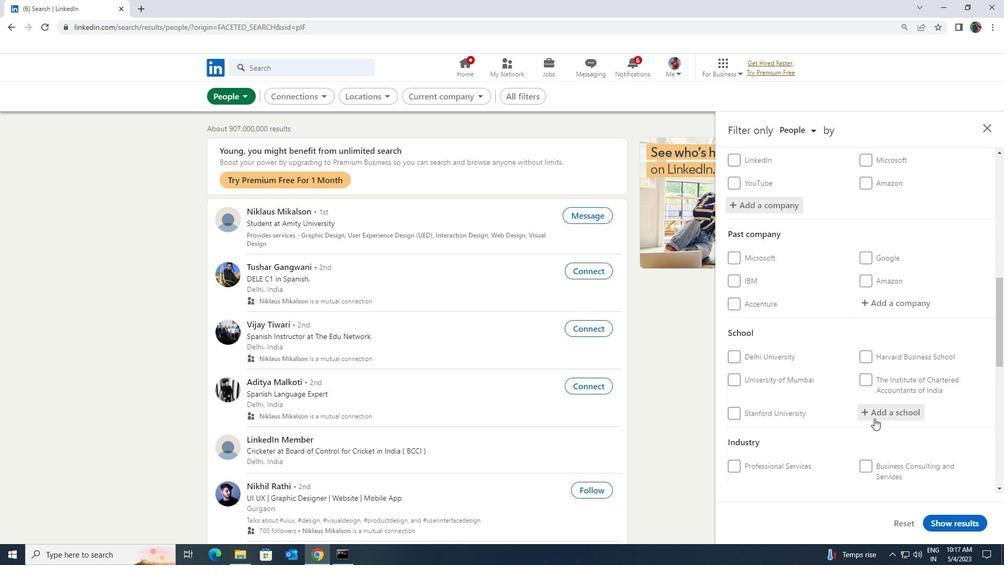 
Action: Key pressed <Key.shift><Key.shift>SETH<Key.space><Key.shift>JAI<Key.space><Key.shift>PRA
Screenshot: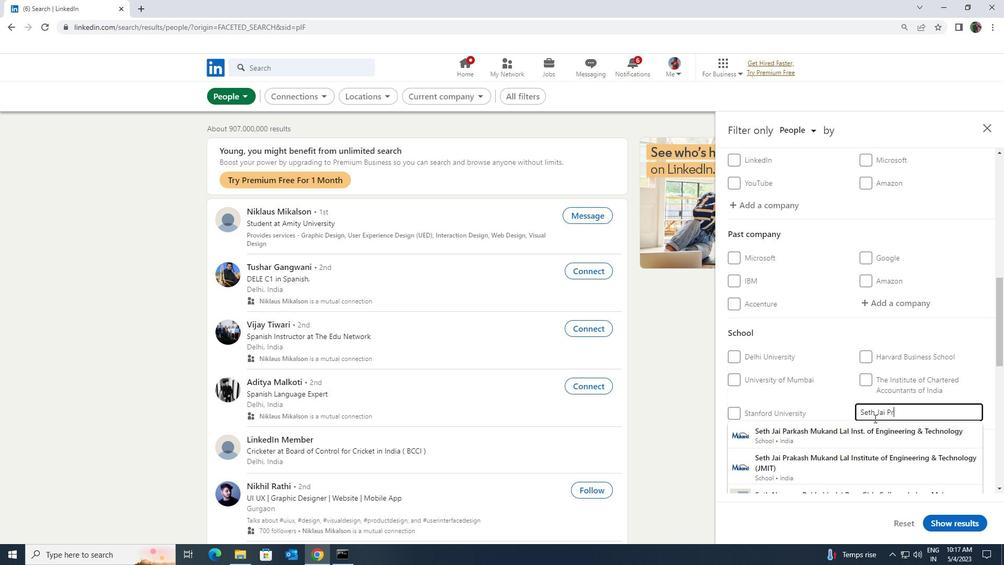 
Action: Mouse moved to (875, 426)
Screenshot: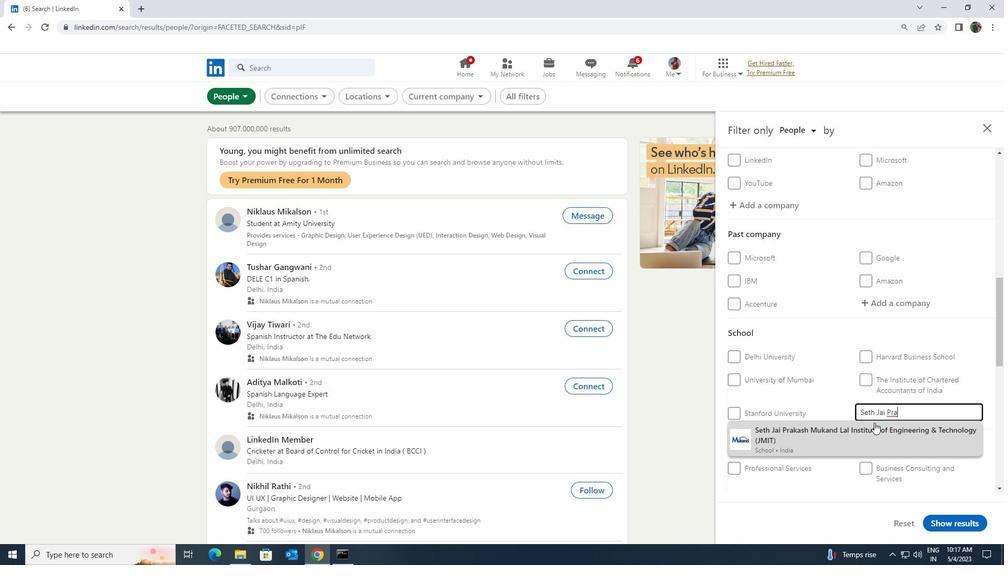 
Action: Mouse pressed left at (875, 426)
Screenshot: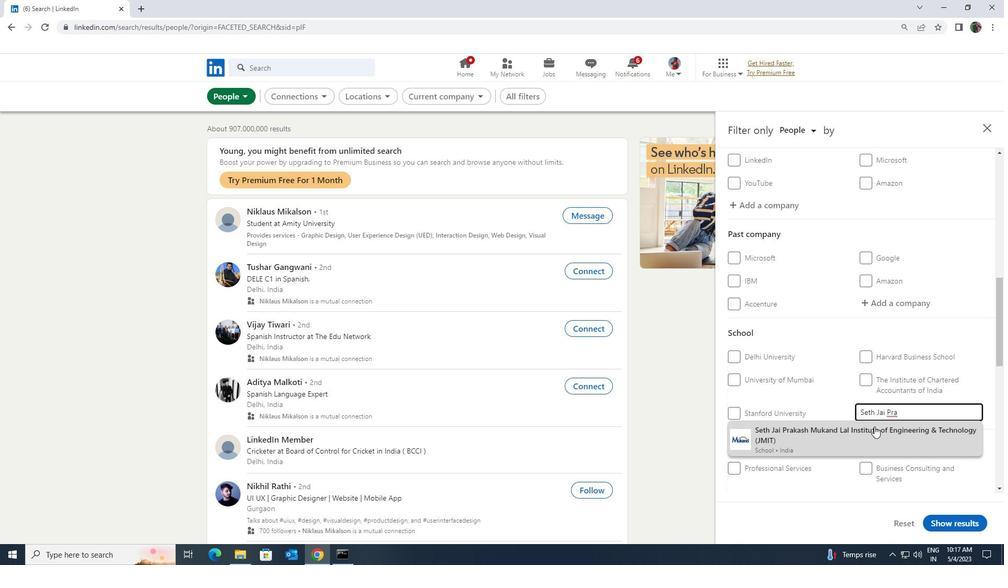 
Action: Mouse scrolled (875, 426) with delta (0, 0)
Screenshot: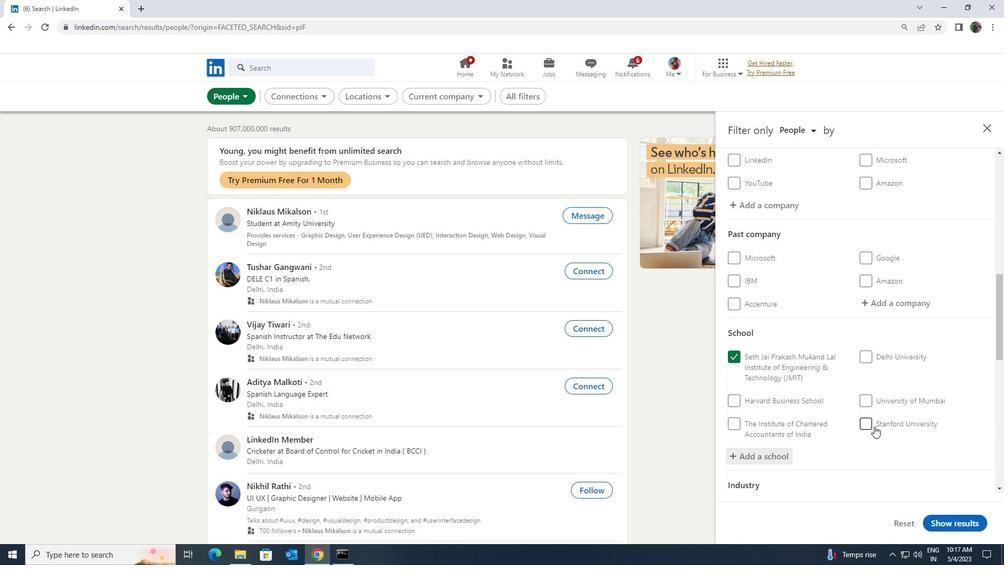 
Action: Mouse scrolled (875, 426) with delta (0, 0)
Screenshot: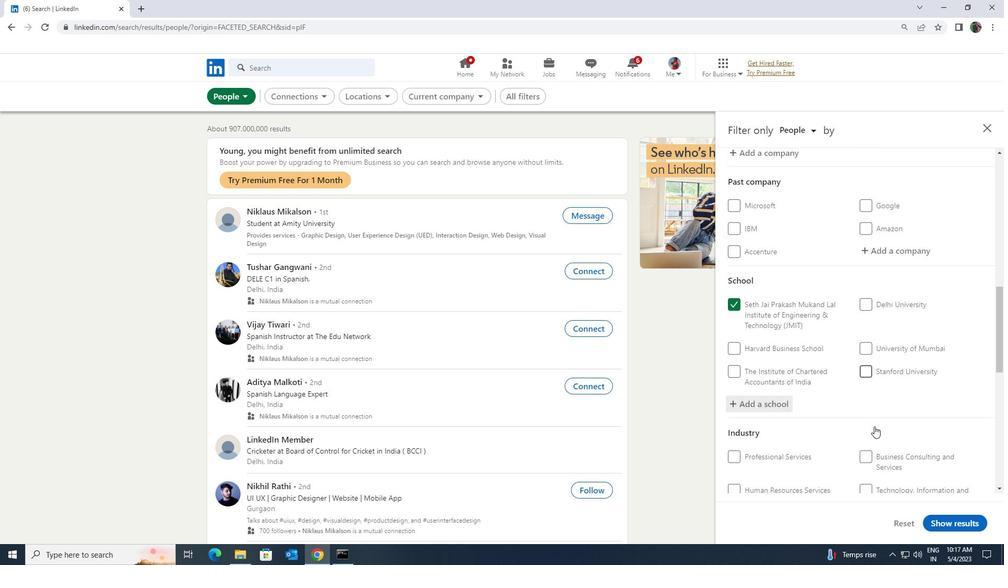 
Action: Mouse scrolled (875, 426) with delta (0, 0)
Screenshot: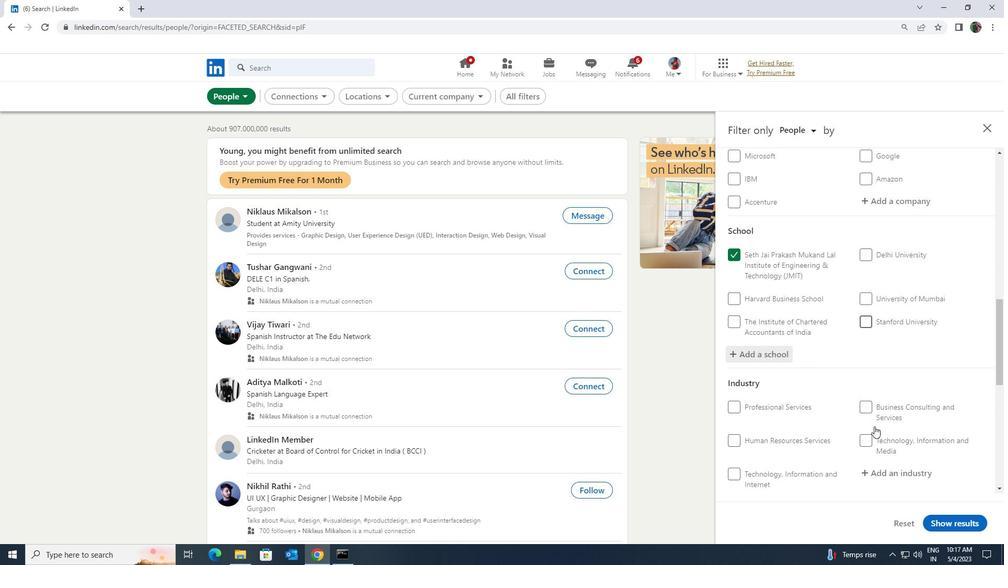 
Action: Mouse moved to (878, 417)
Screenshot: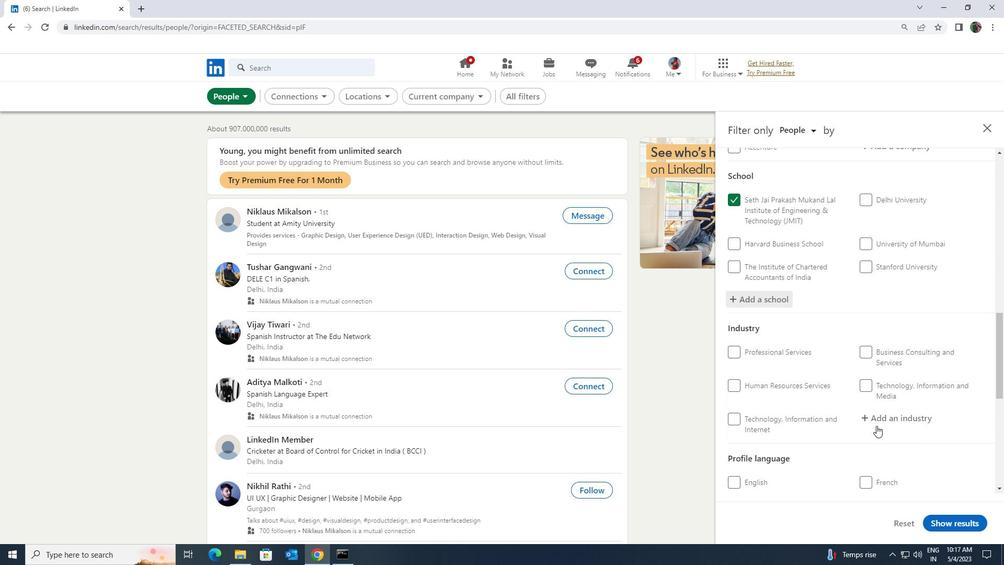 
Action: Mouse pressed left at (878, 417)
Screenshot: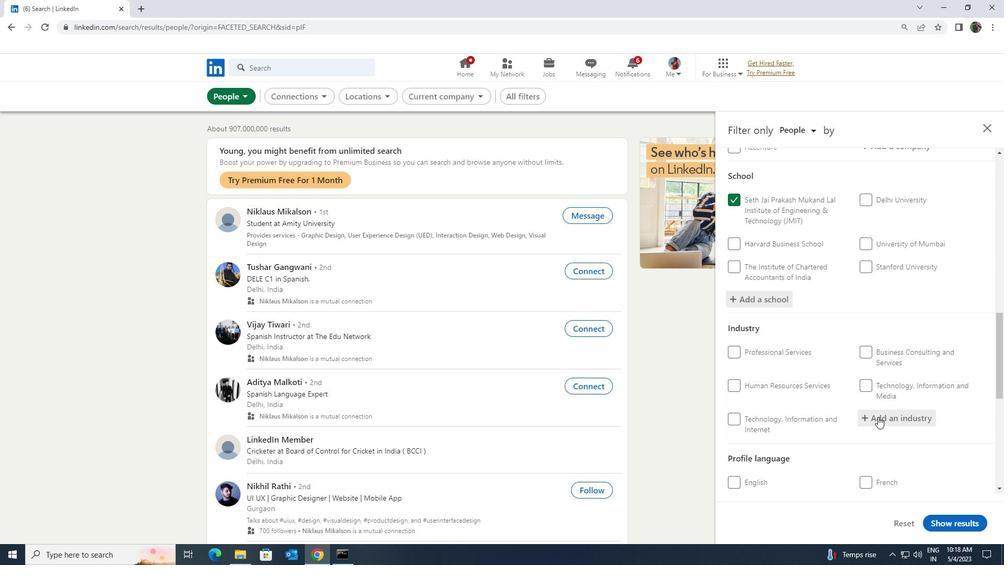 
Action: Key pressed <Key.shift><Key.shift><Key.shift><Key.shift><Key.shift><Key.shift><Key.shift><Key.shift><Key.shift><Key.shift><Key.shift><Key.shift><Key.shift><Key.shift><Key.shift><Key.shift><Key.shift><Key.shift><Key.shift><Key.shift><Key.shift><Key.shift><Key.shift><Key.shift><Key.shift><Key.shift><Key.shift><Key.shift><Key.shift><Key.shift><Key.shift><Key.shift><Key.shift><Key.shift><Key.shift><Key.shift><Key.shift><Key.shift><Key.shift><Key.shift><Key.shift><Key.shift><Key.shift><Key.shift><Key.shift><Key.shift><Key.shift><Key.shift><Key.shift><Key.shift><Key.shift><Key.shift><Key.shift><Key.shift><Key.shift><Key.shift><Key.shift><Key.shift><Key.shift><Key.shift><Key.shift><Key.shift><Key.shift><Key.shift><Key.shift>PRINTING
Screenshot: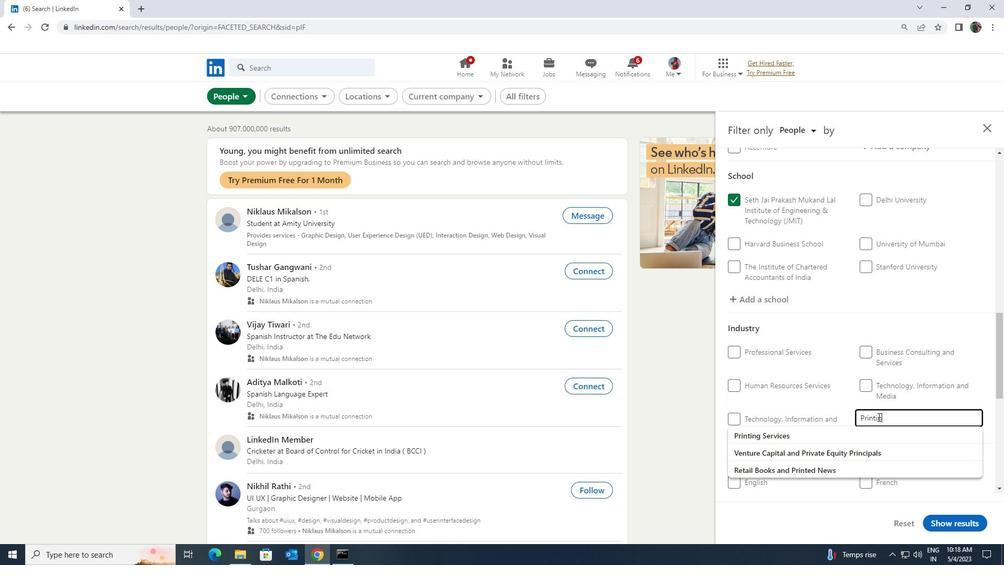 
Action: Mouse moved to (871, 430)
Screenshot: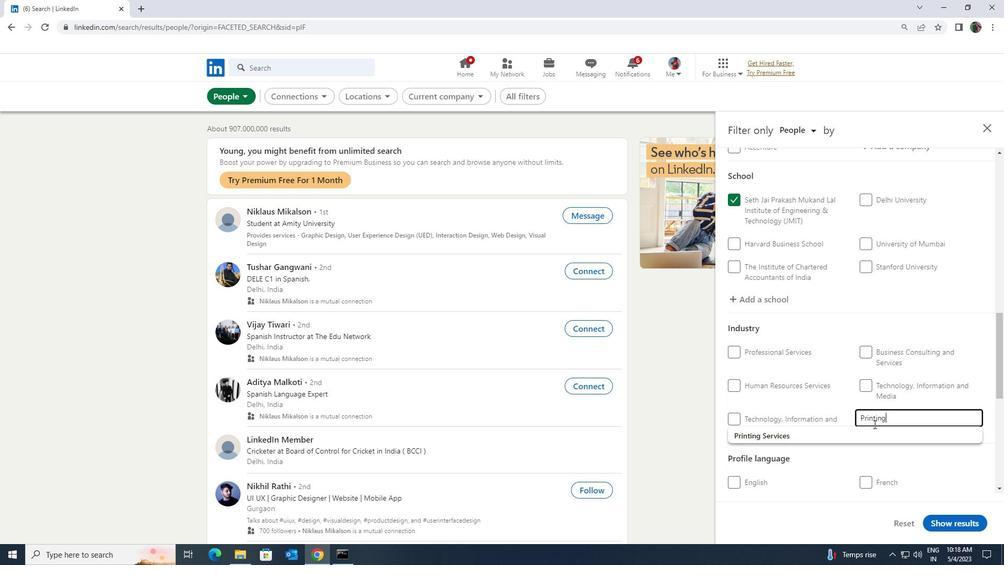 
Action: Mouse pressed left at (871, 430)
Screenshot: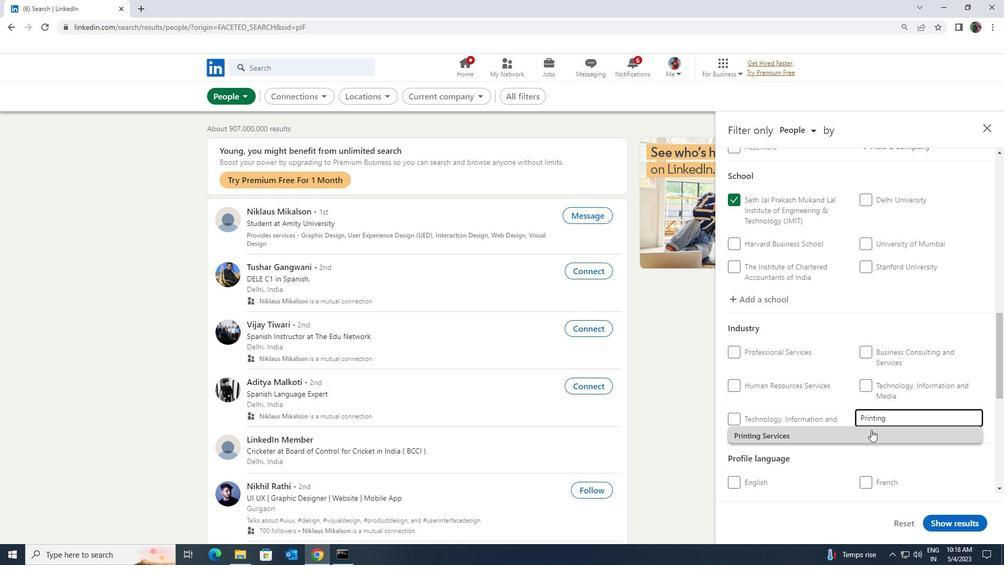 
Action: Mouse scrolled (871, 429) with delta (0, 0)
Screenshot: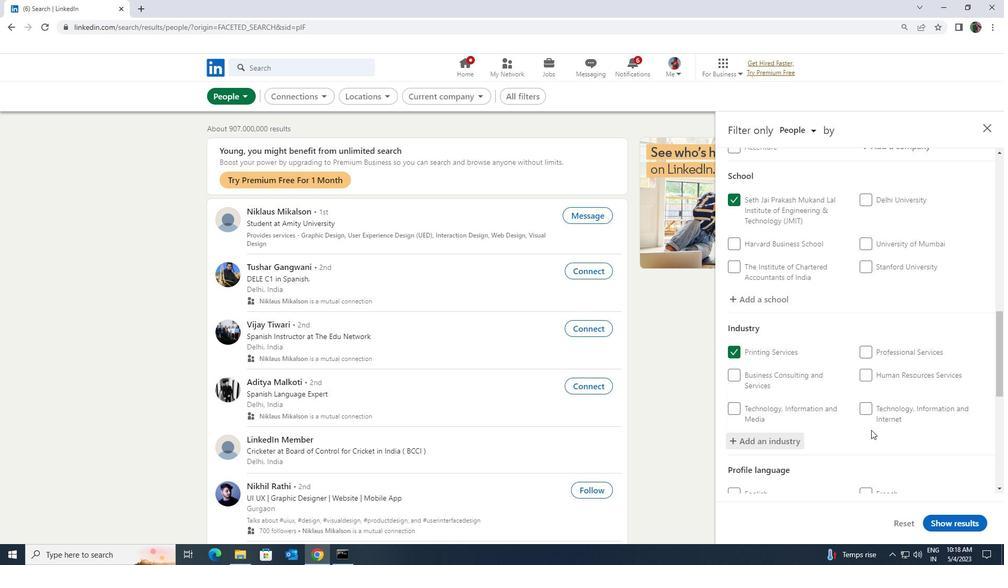 
Action: Mouse scrolled (871, 429) with delta (0, 0)
Screenshot: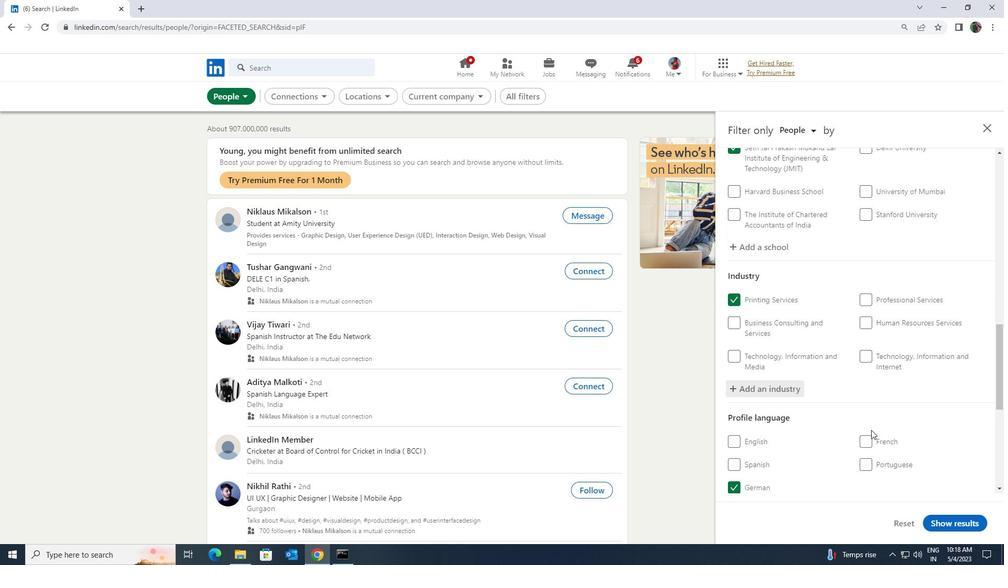 
Action: Mouse scrolled (871, 429) with delta (0, 0)
Screenshot: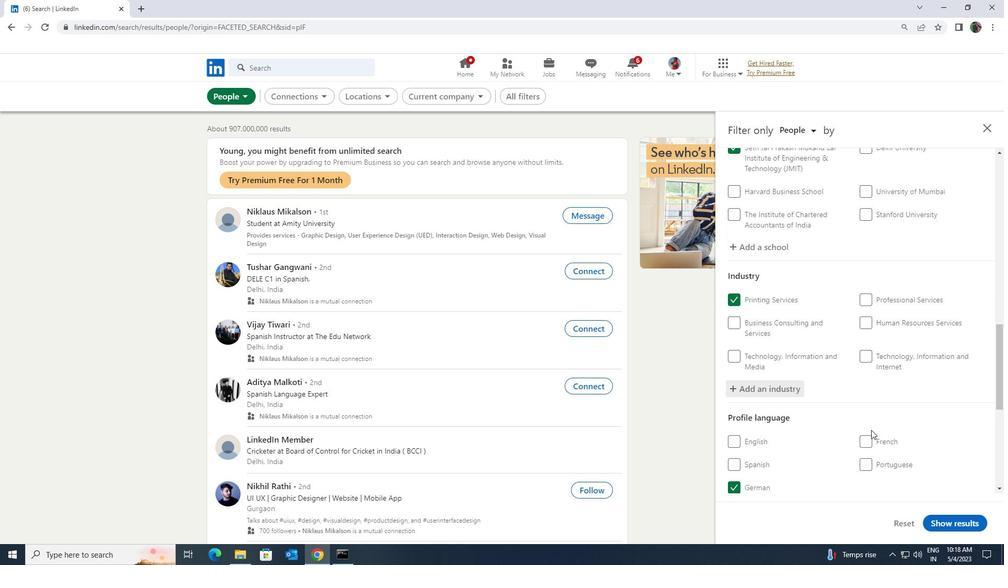 
Action: Mouse scrolled (871, 429) with delta (0, 0)
Screenshot: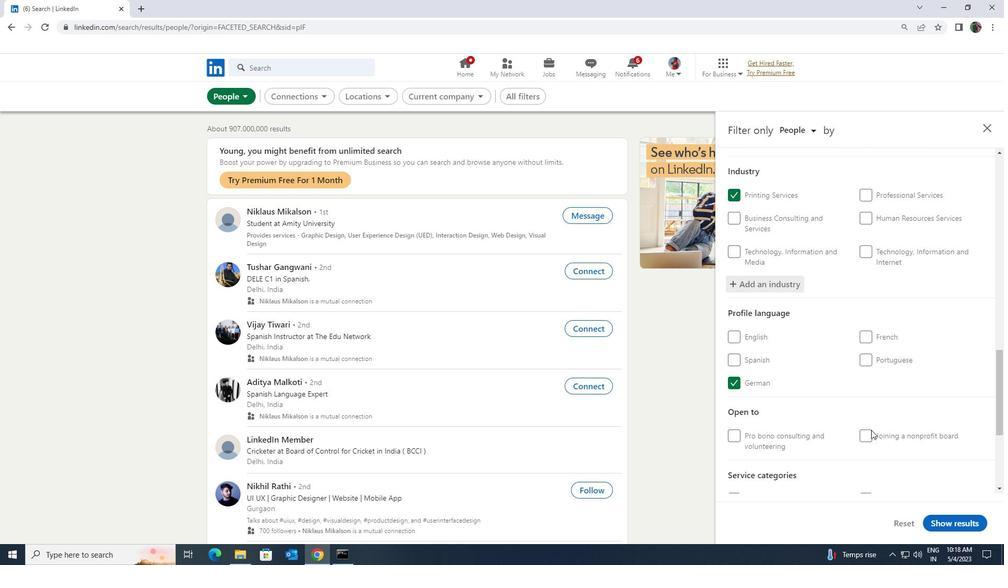 
Action: Mouse scrolled (871, 429) with delta (0, 0)
Screenshot: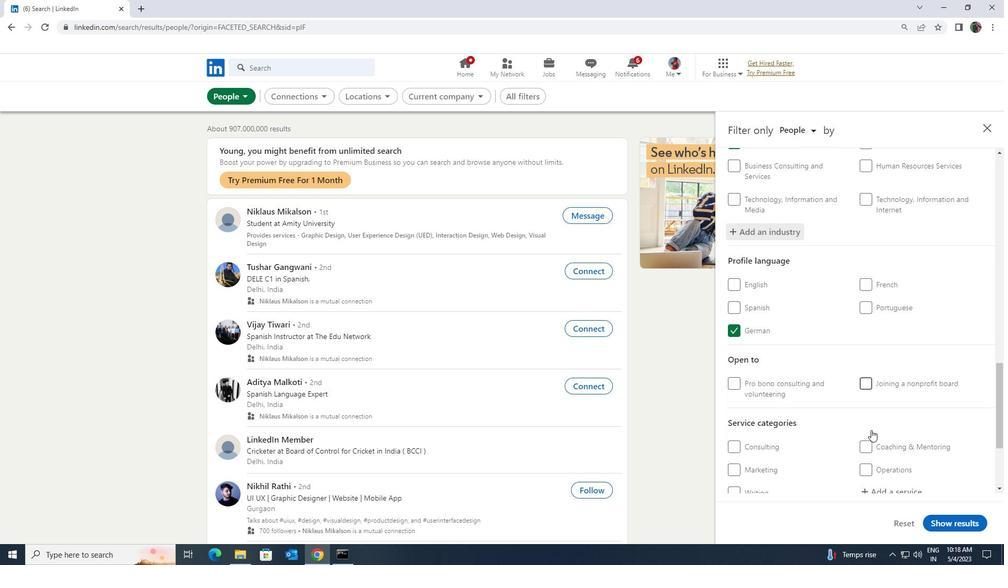 
Action: Mouse moved to (868, 436)
Screenshot: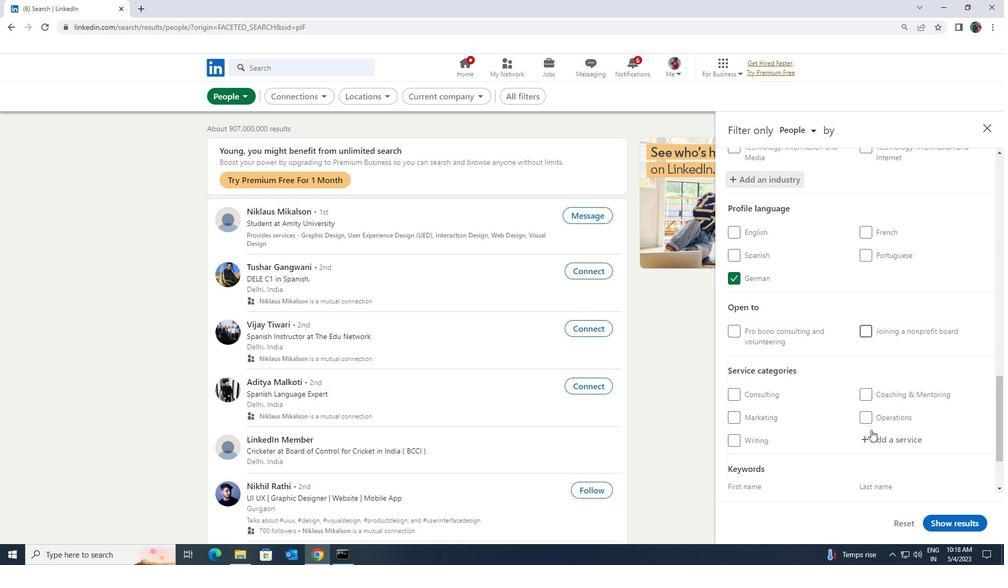 
Action: Mouse pressed left at (868, 436)
Screenshot: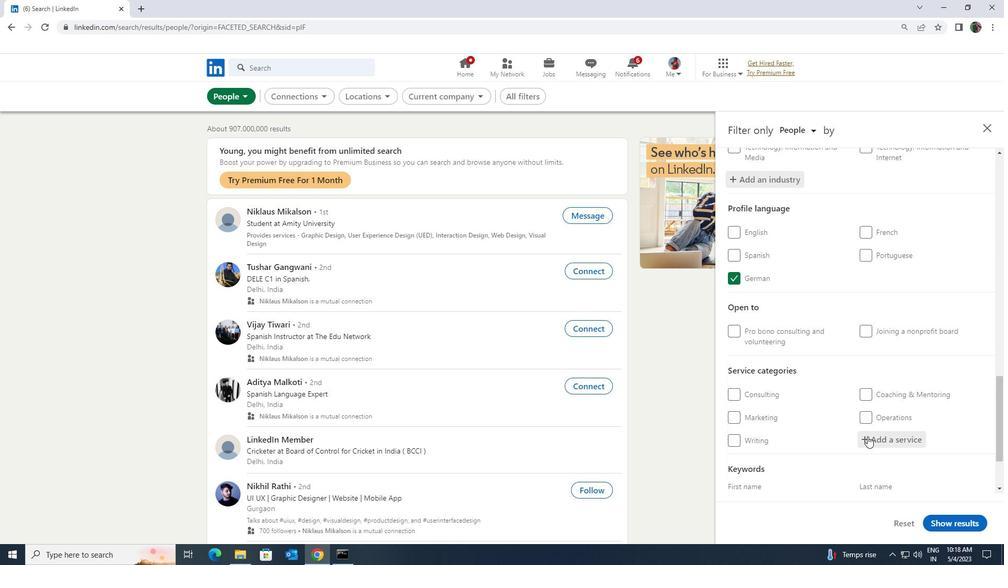 
Action: Key pressed <Key.shift><Key.shift><Key.shift>G<Key.backspace><Key.shift>FINANCIAL<Key.space>
Screenshot: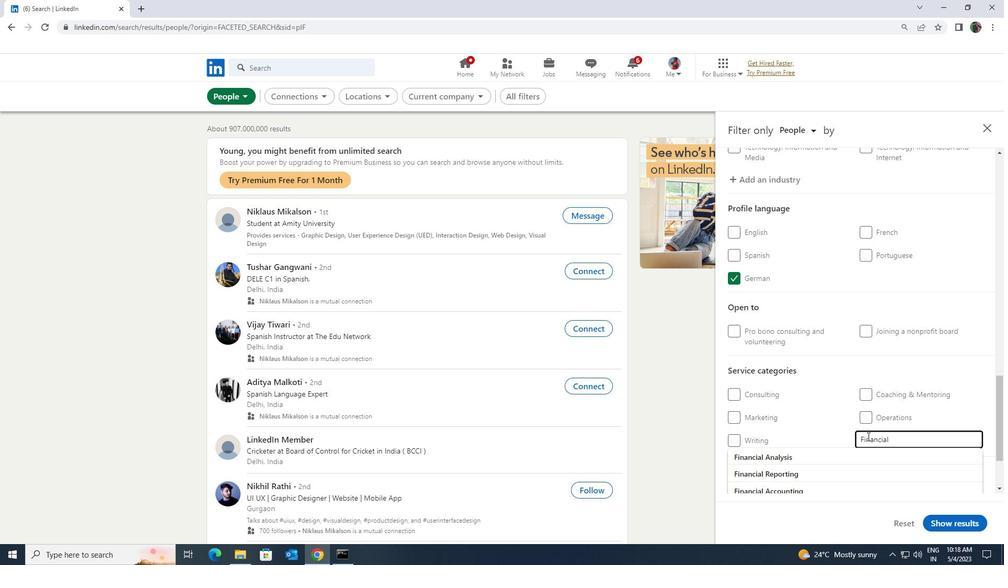 
Action: Mouse moved to (857, 454)
Screenshot: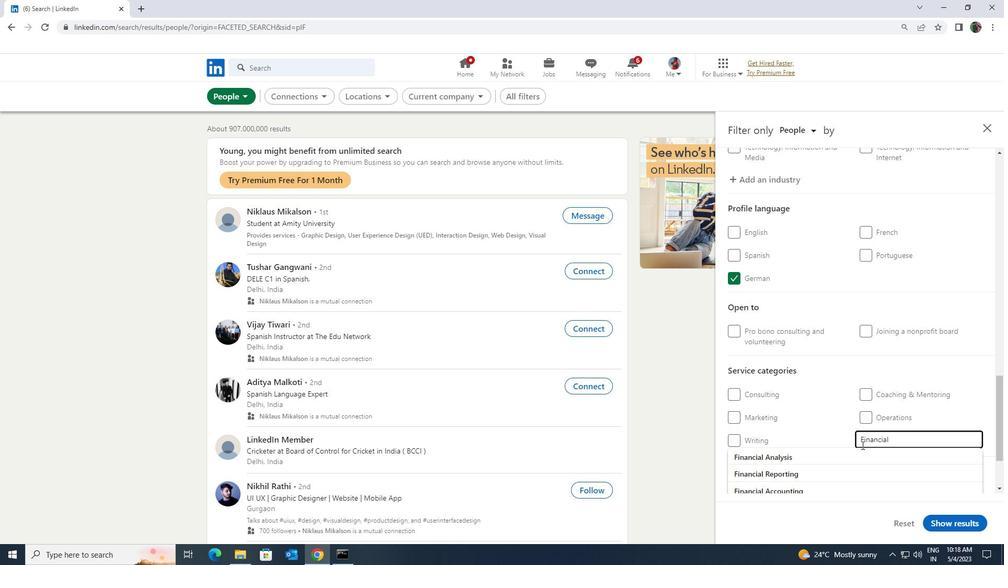 
Action: Mouse pressed left at (857, 454)
Screenshot: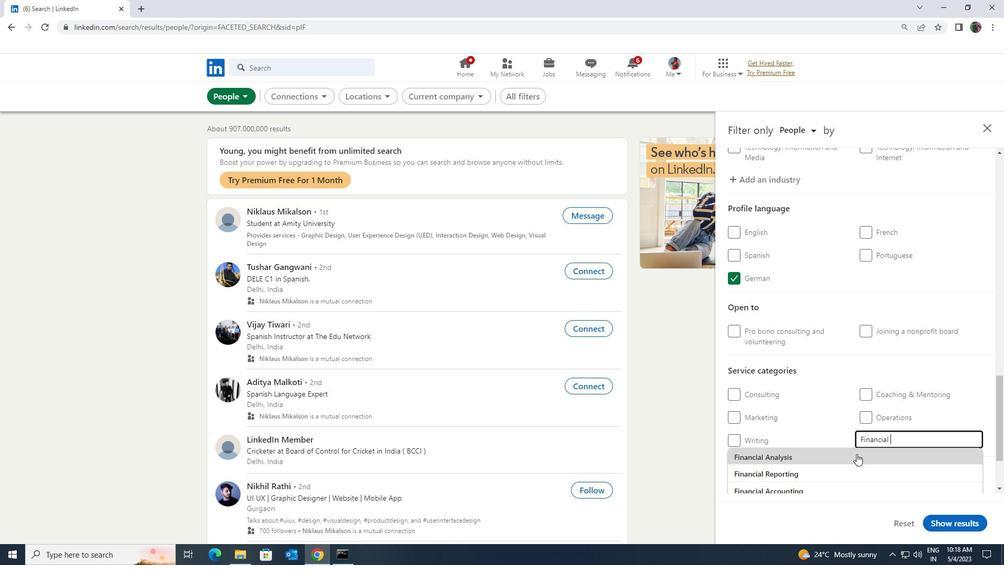 
Action: Mouse moved to (857, 454)
Screenshot: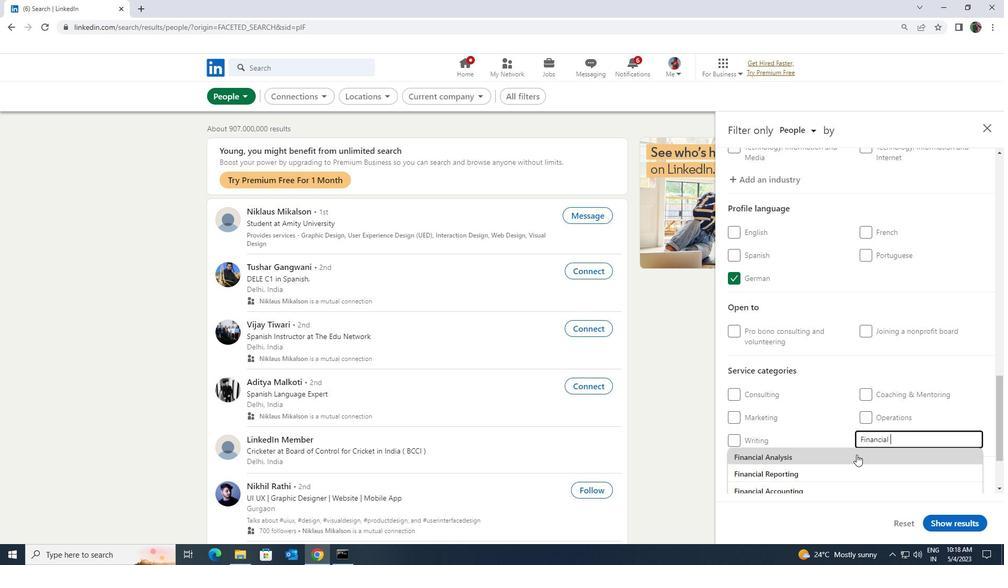 
Action: Mouse scrolled (857, 454) with delta (0, 0)
Screenshot: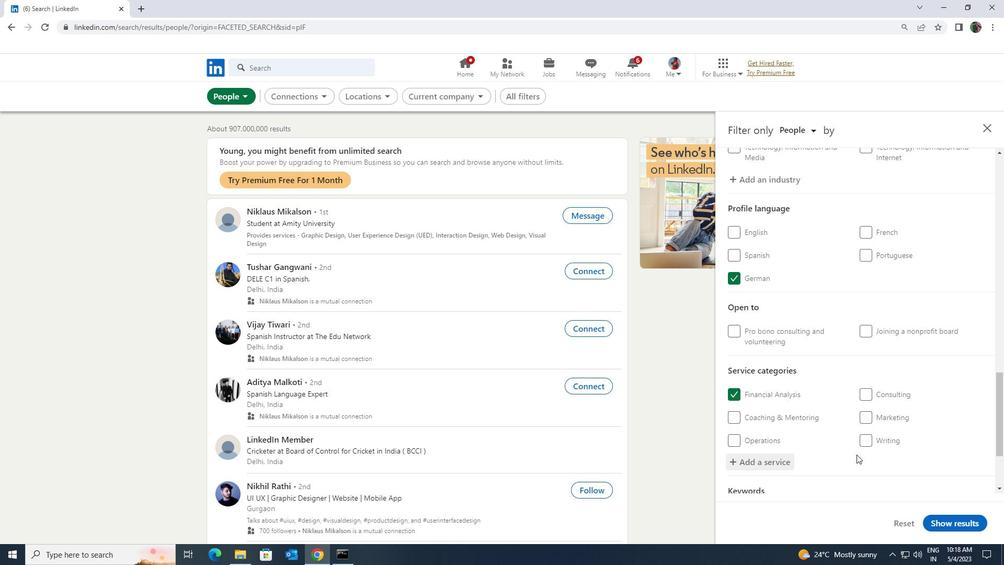
Action: Mouse scrolled (857, 454) with delta (0, 0)
Screenshot: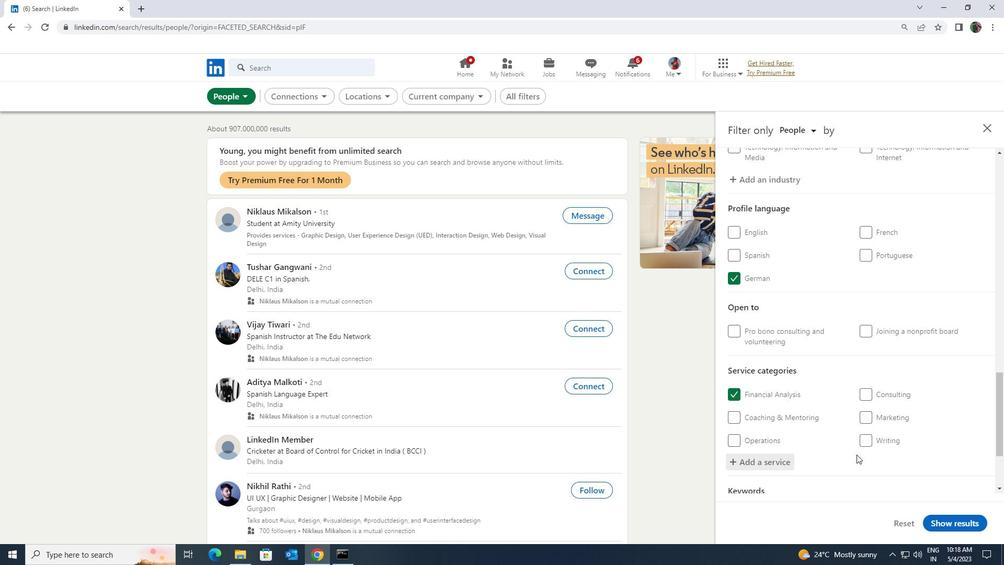 
Action: Mouse moved to (844, 454)
Screenshot: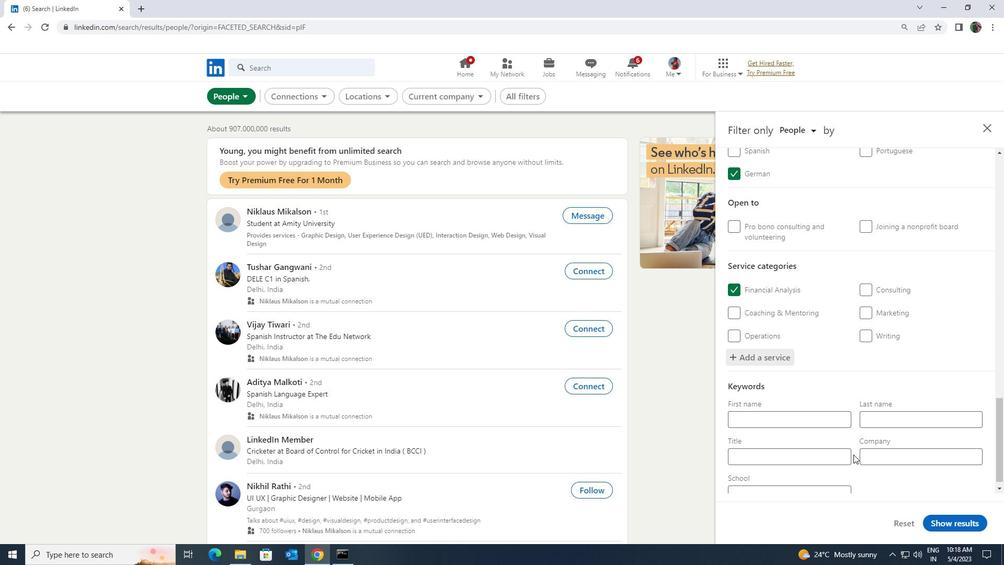 
Action: Mouse pressed left at (844, 454)
Screenshot: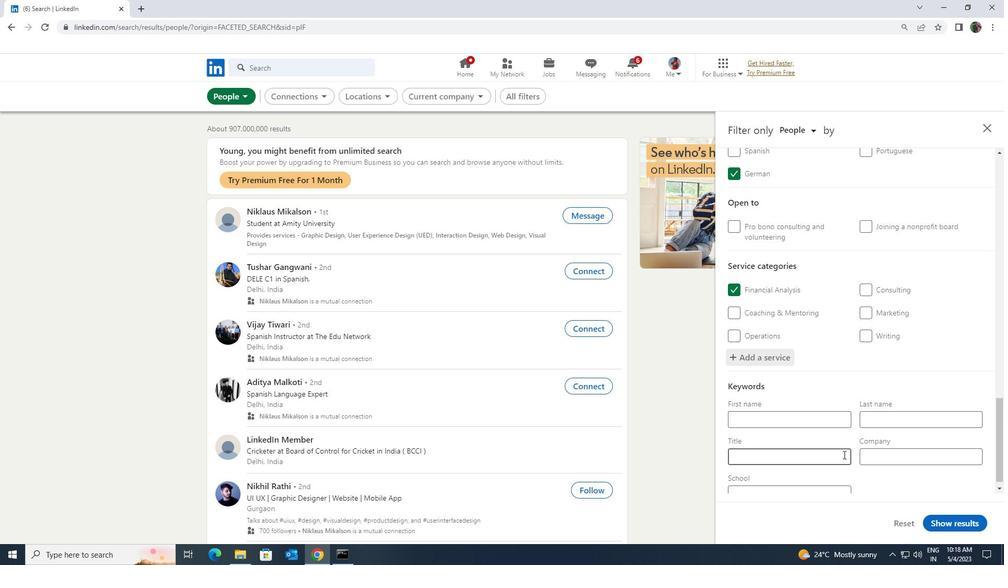 
Action: Key pressed <Key.shift><Key.shift><Key.shift><Key.shift><Key.shift><Key.shift>PHYSICAL<Key.space><Key.shift>THERAP<Key.space><Key.shift>ASSISTANT
Screenshot: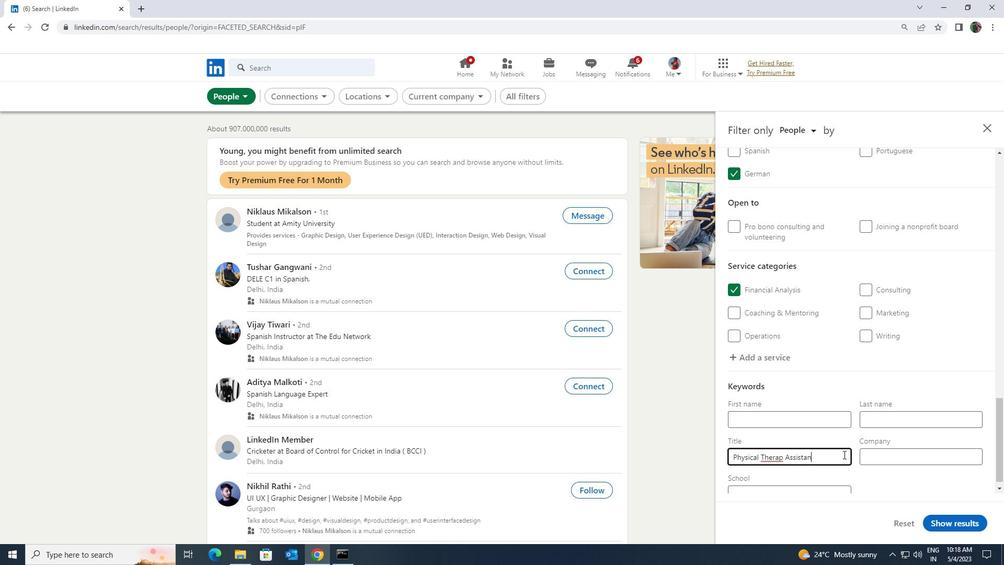 
Action: Mouse moved to (784, 457)
Screenshot: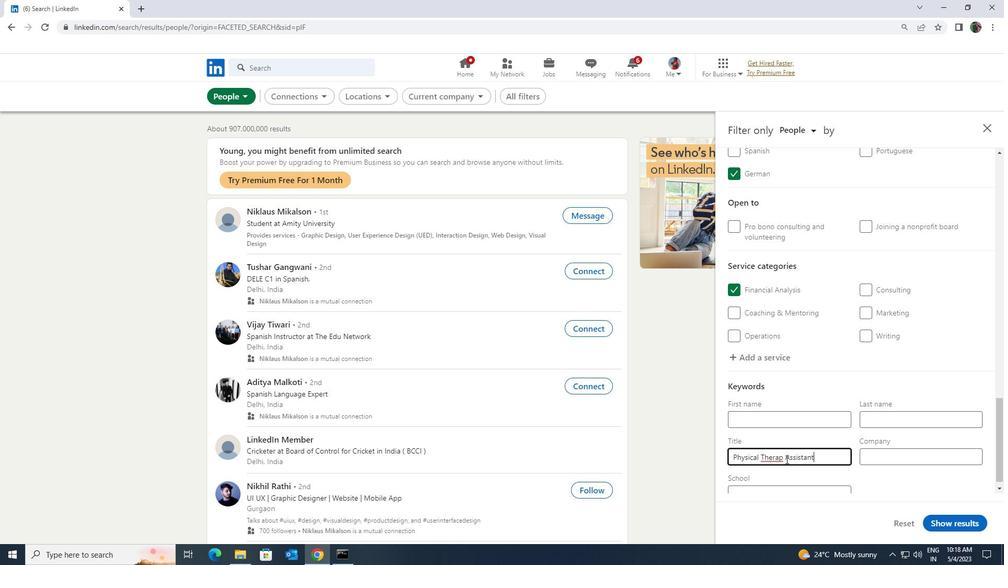 
Action: Mouse pressed left at (784, 457)
Screenshot: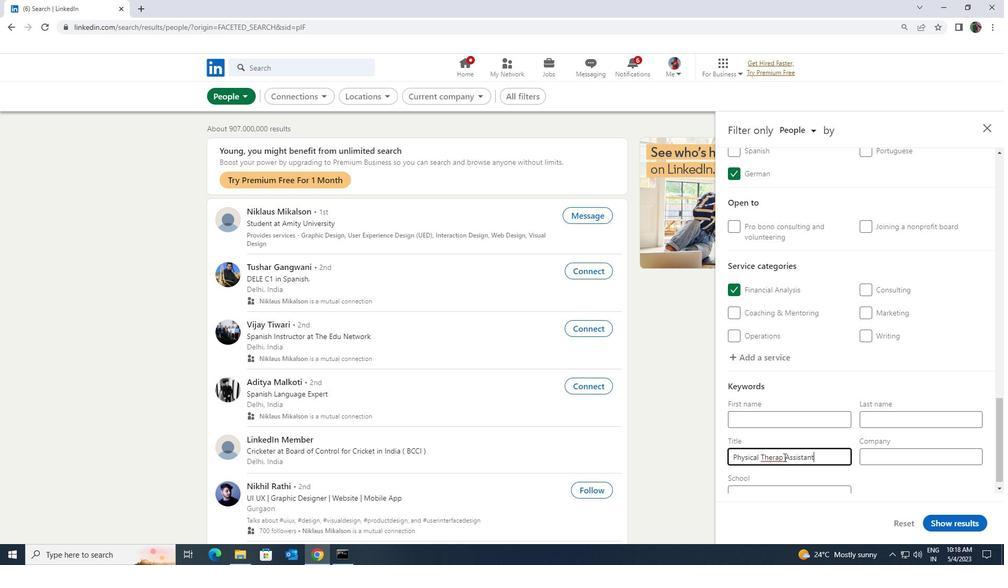 
Action: Key pressed Y
Screenshot: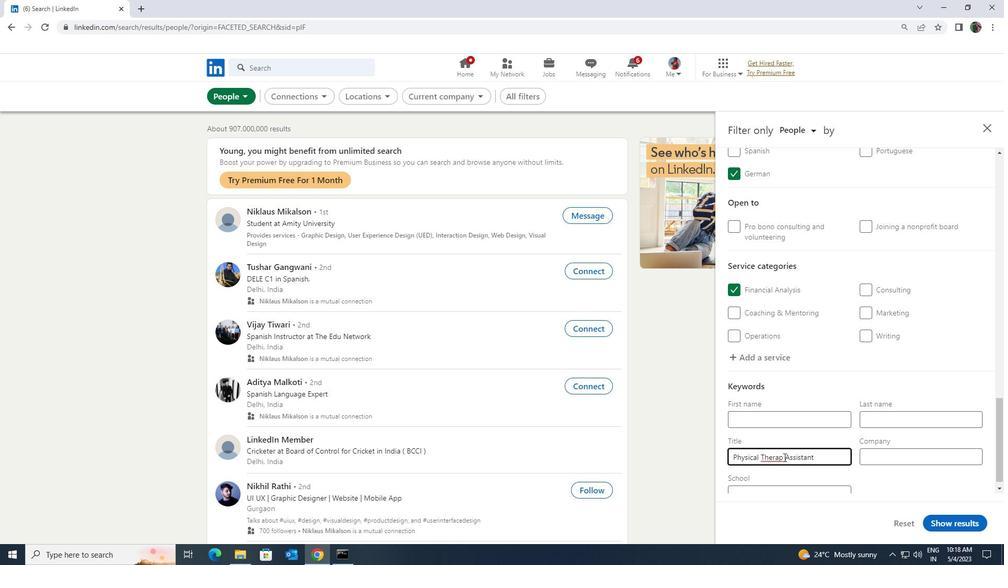
Action: Mouse moved to (930, 516)
Screenshot: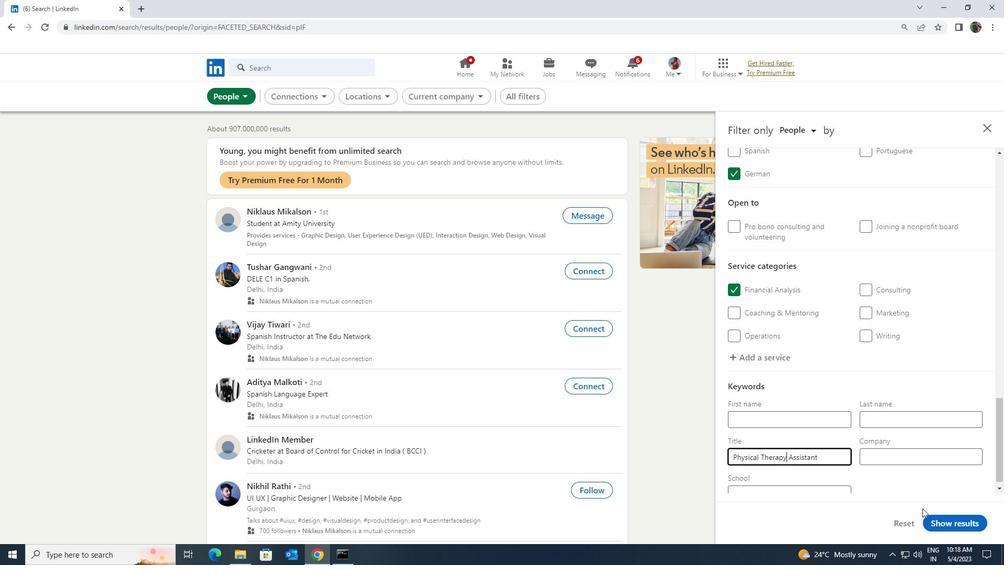 
Action: Mouse pressed left at (930, 516)
Screenshot: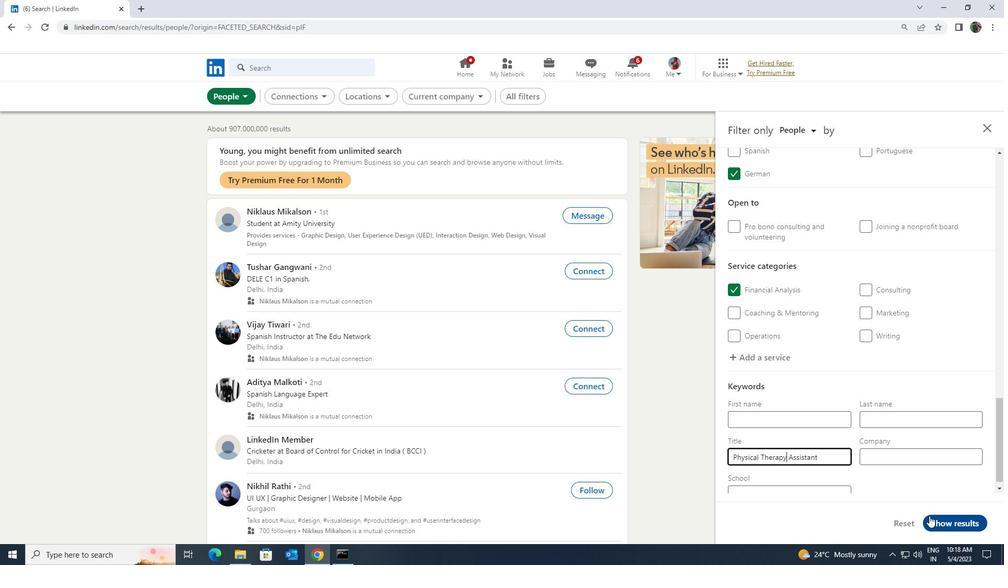 
